 Task: Add an event with the title Second Webinar: Advanced Google AdWords Campaigns, date '2024/03/11', time 8:00 AM to 10:00 AMand add a description: Throughout the session, we will encourage collaboration, provide inspiration through real-world case studies, and leverage emerging technologies as catalysts for change. By synergizing the expertise and perspectives of the participants, we aim to generate a comprehensive range of ideas that can shape the future of sustainable transportation., put the event into Red category, logged in from the account softage.3@softage.netand send the event invitation to softage.6@softage.net and softage.7@softage.net. Set a reminder for the event At time of event
Action: Mouse moved to (88, 94)
Screenshot: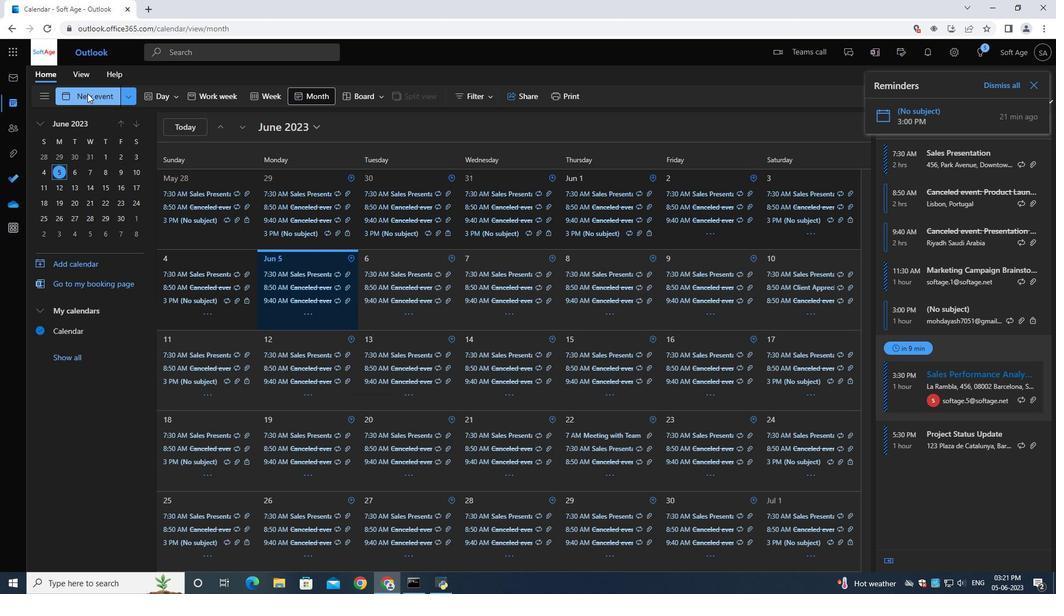 
Action: Mouse pressed left at (88, 94)
Screenshot: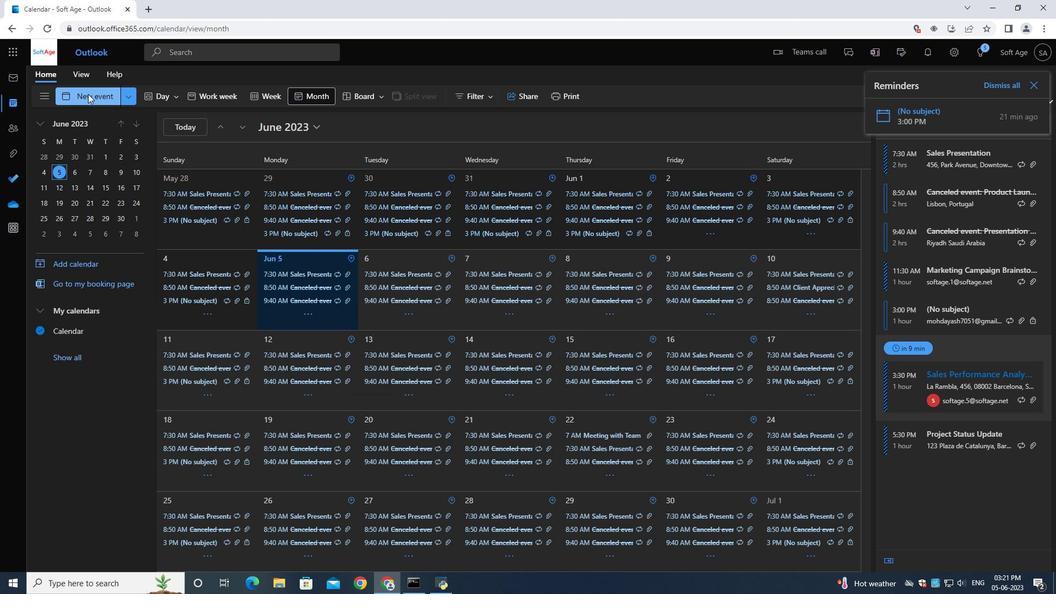 
Action: Mouse moved to (317, 162)
Screenshot: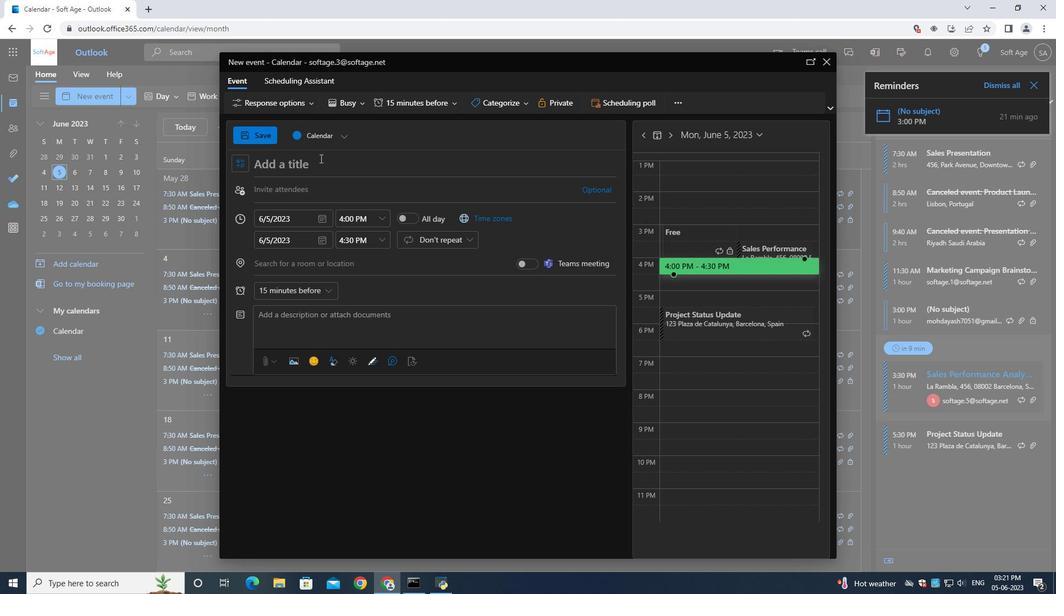 
Action: Mouse pressed left at (317, 162)
Screenshot: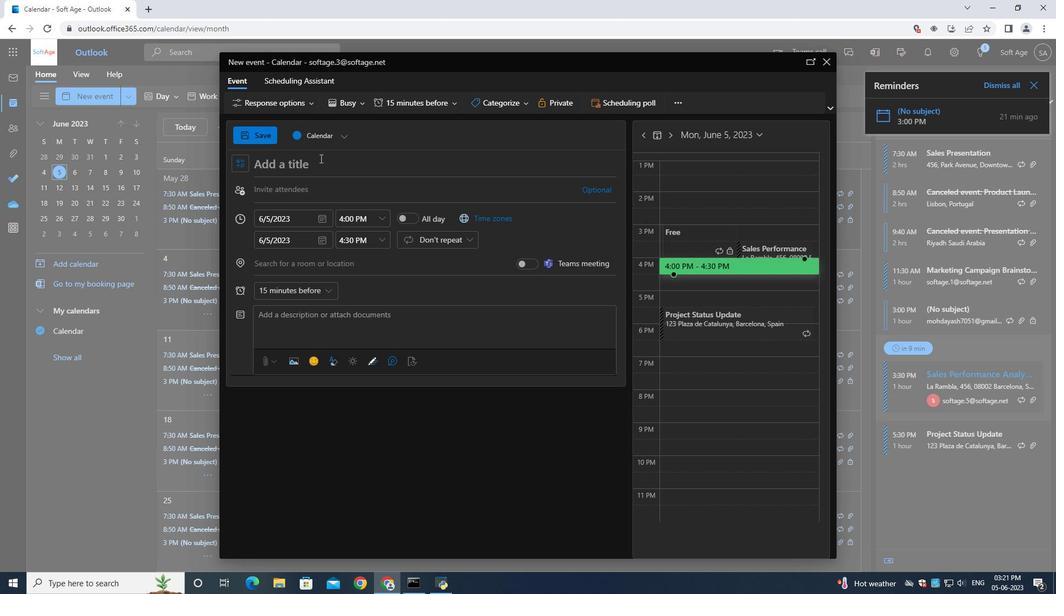 
Action: Key pressed <Key.shift>Second<Key.space><Key.shift><Key.shift><Key.shift><Key.shift><Key.shift><Key.shift>Webinar<Key.shift_r>:<Key.space><Key.shift>Advanced<Key.space><Key.shift><Key.shift><Key.shift>Google<Key.space><Key.shift>Ad<Key.shift>Words<Key.space><Key.shift>Campaigns
Screenshot: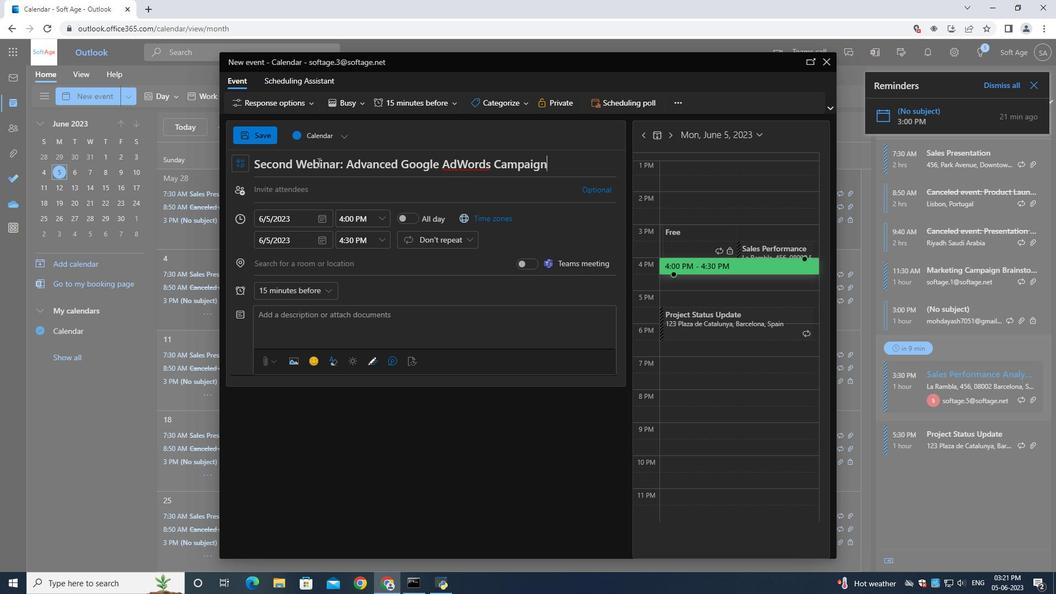 
Action: Mouse moved to (325, 215)
Screenshot: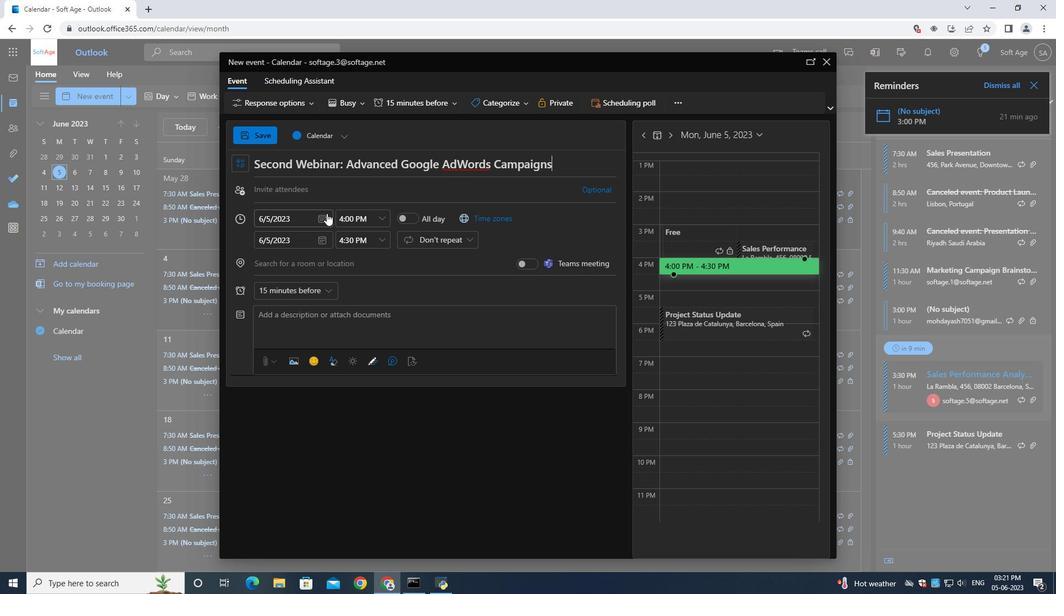 
Action: Mouse pressed left at (325, 215)
Screenshot: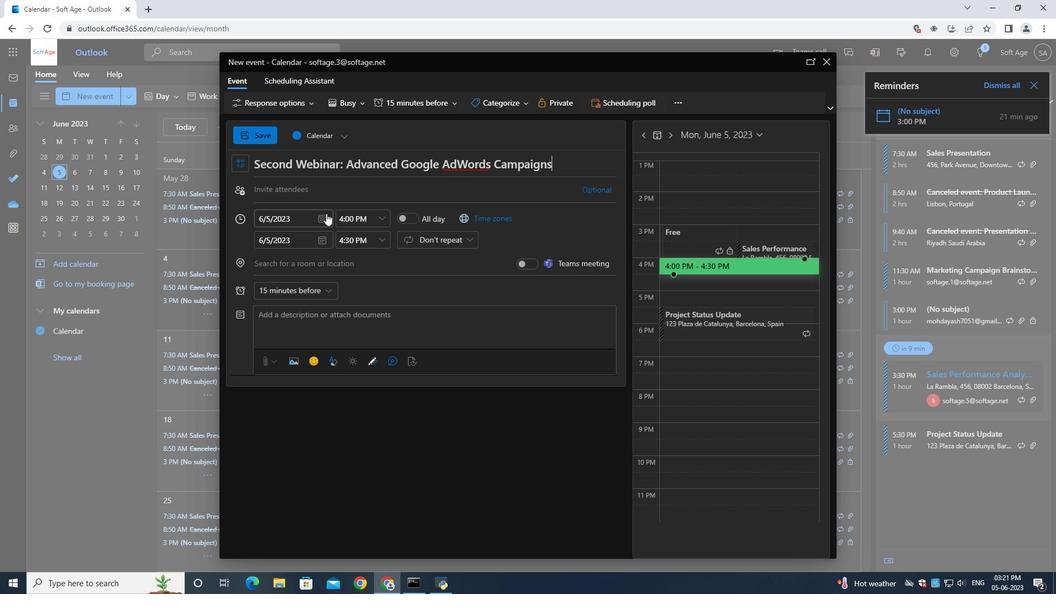 
Action: Mouse moved to (353, 248)
Screenshot: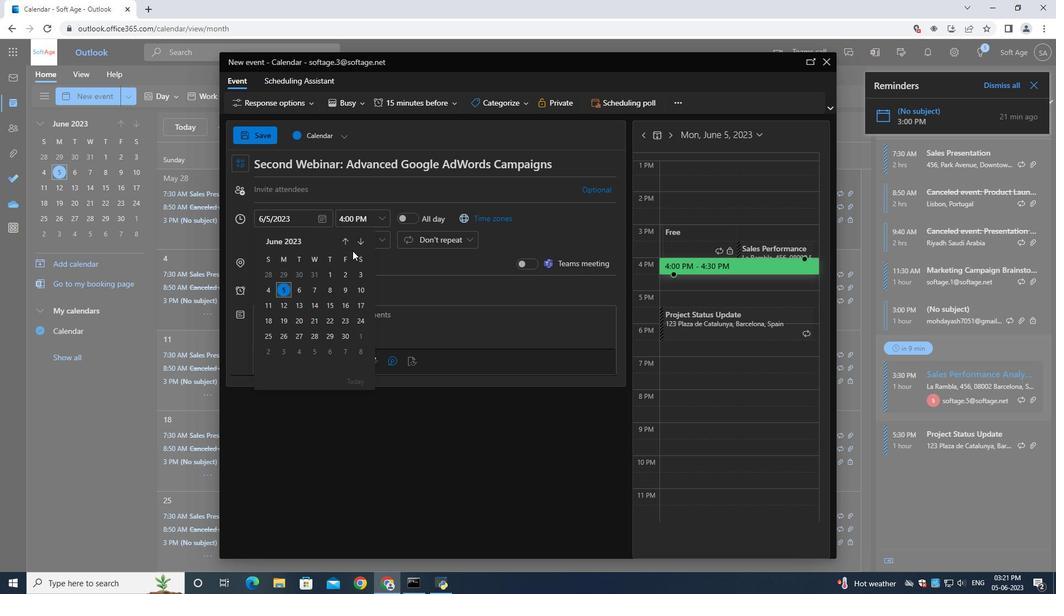 
Action: Mouse pressed left at (353, 248)
Screenshot: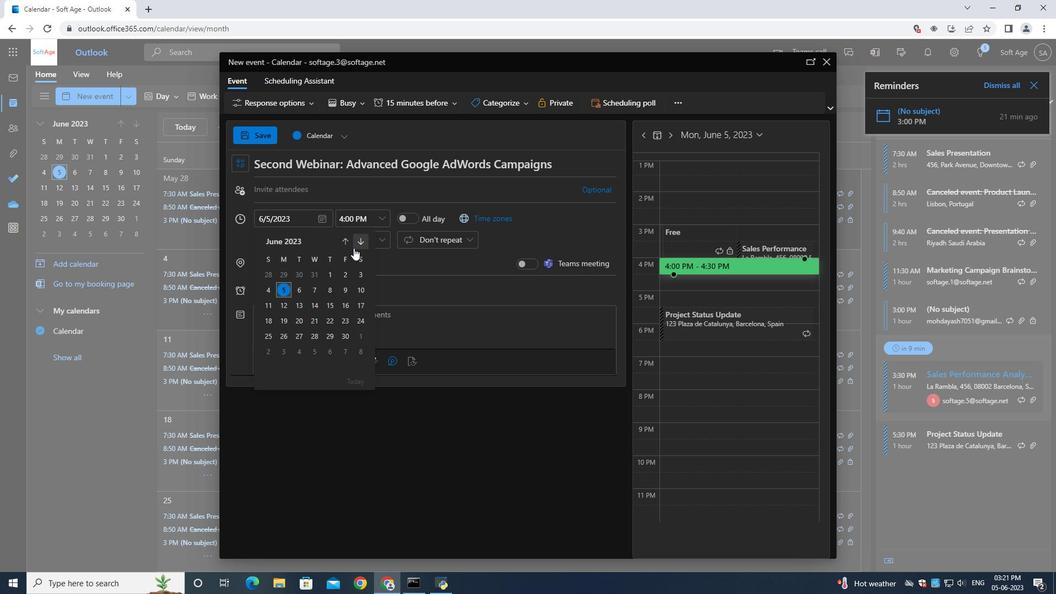 
Action: Mouse pressed left at (353, 248)
Screenshot: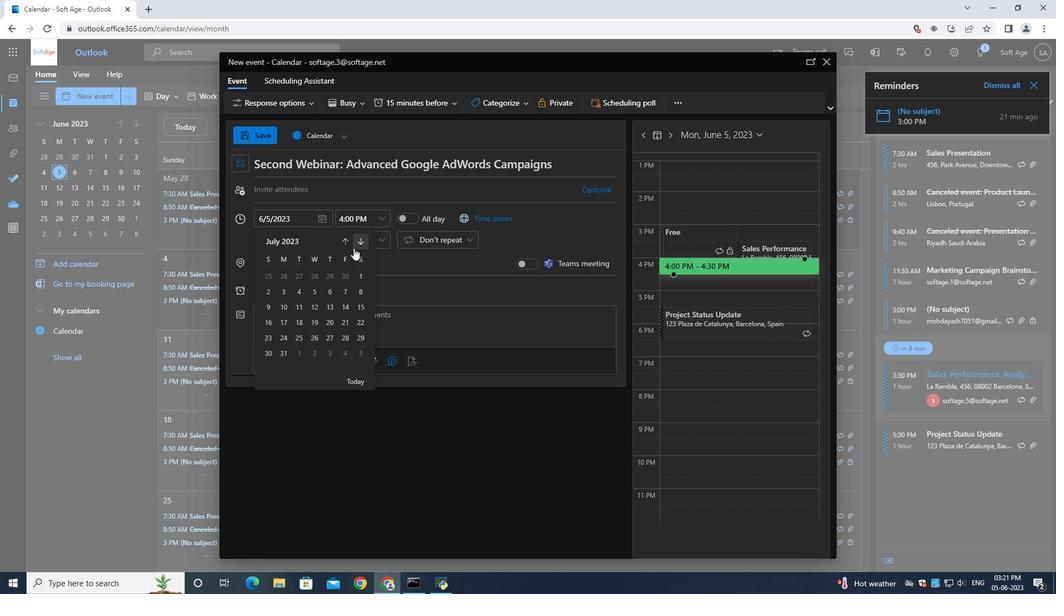 
Action: Mouse pressed left at (353, 248)
Screenshot: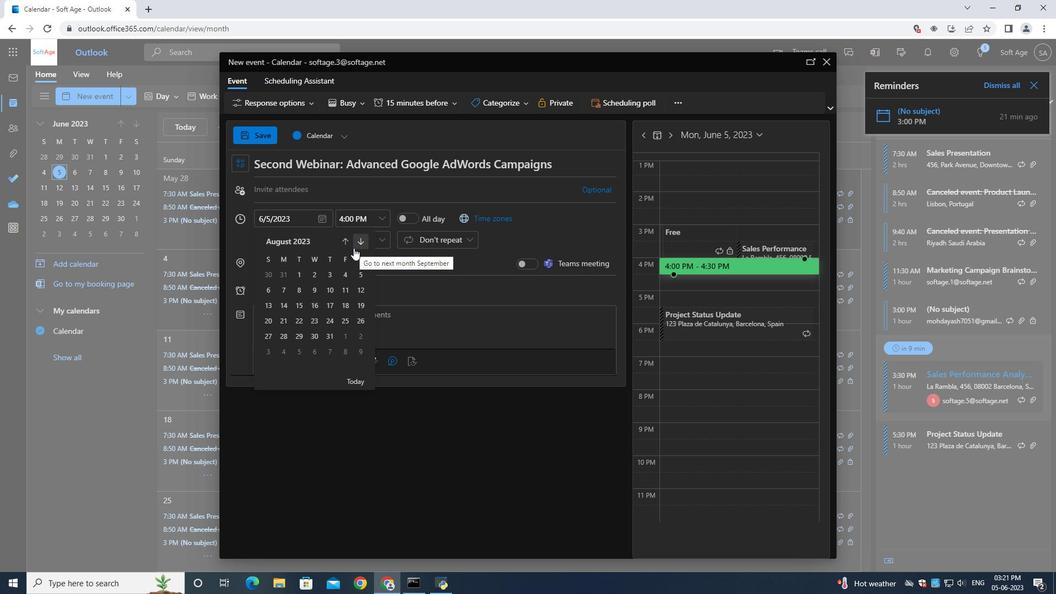 
Action: Mouse pressed left at (353, 248)
Screenshot: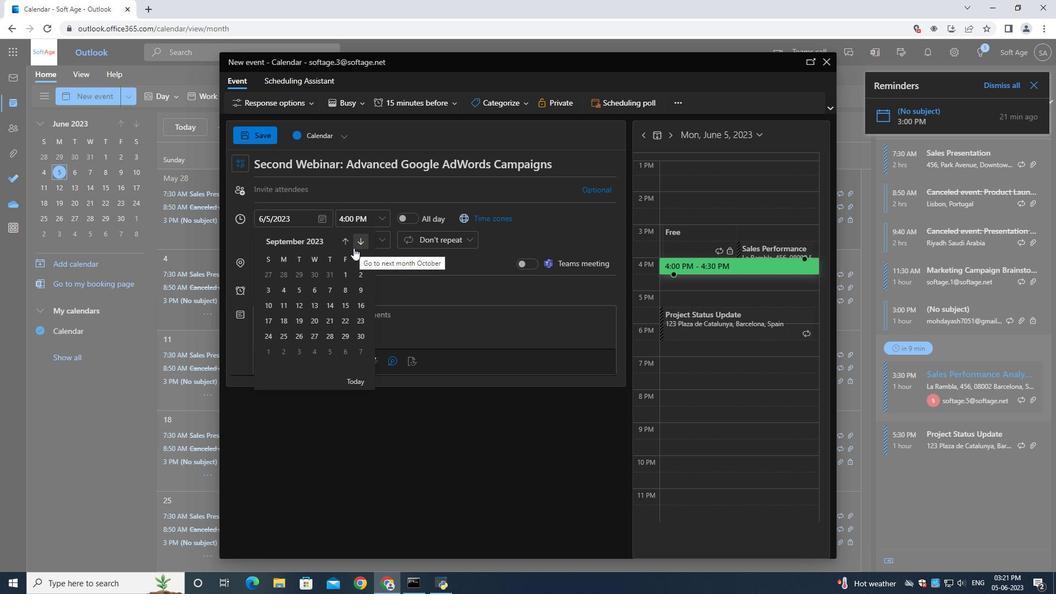
Action: Mouse pressed left at (353, 248)
Screenshot: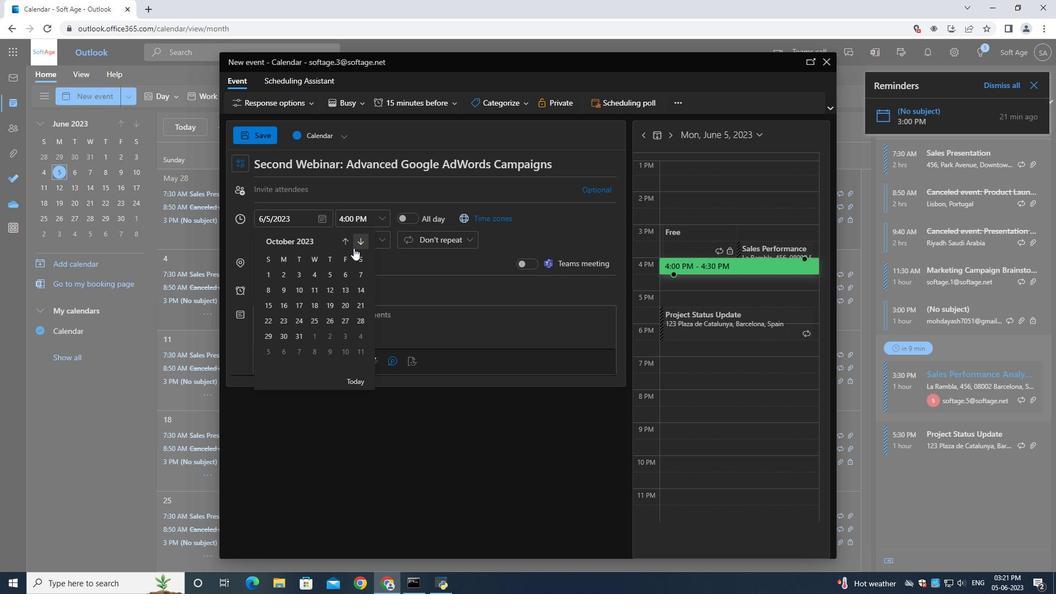 
Action: Mouse pressed left at (353, 248)
Screenshot: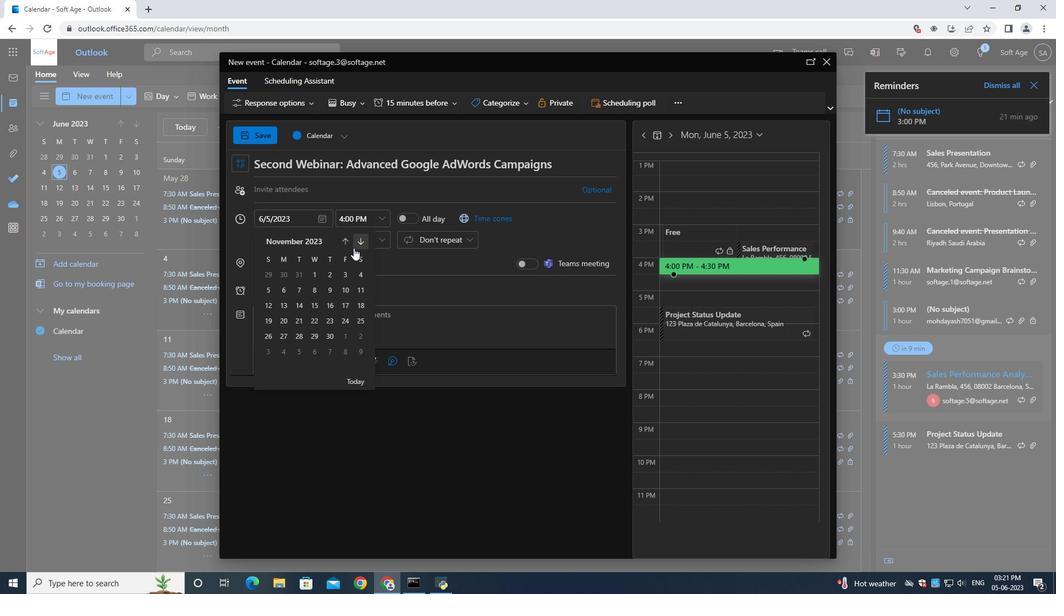 
Action: Mouse pressed left at (353, 248)
Screenshot: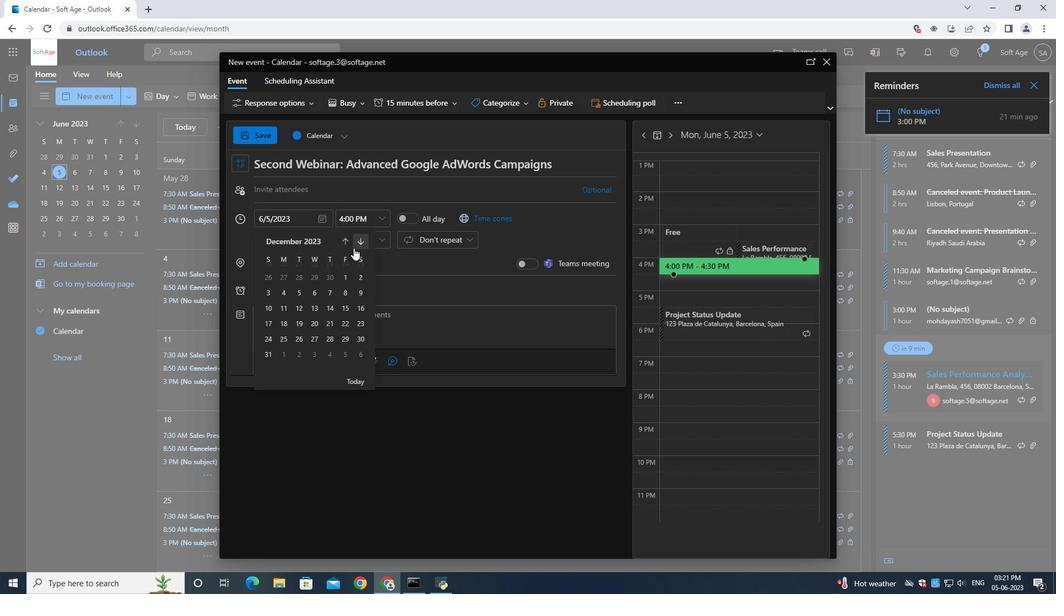 
Action: Mouse pressed left at (353, 248)
Screenshot: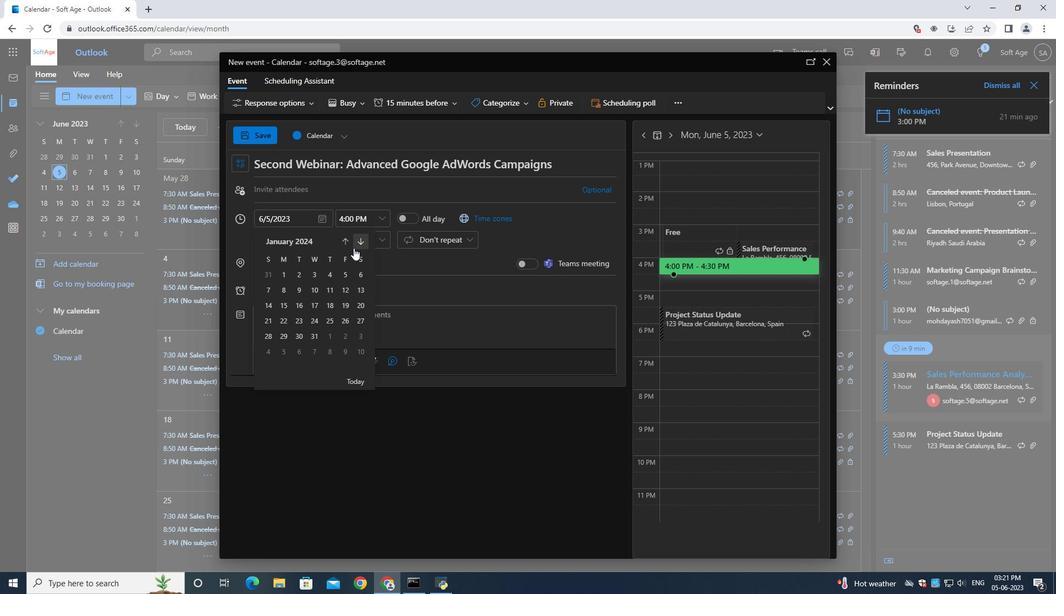 
Action: Mouse pressed left at (353, 248)
Screenshot: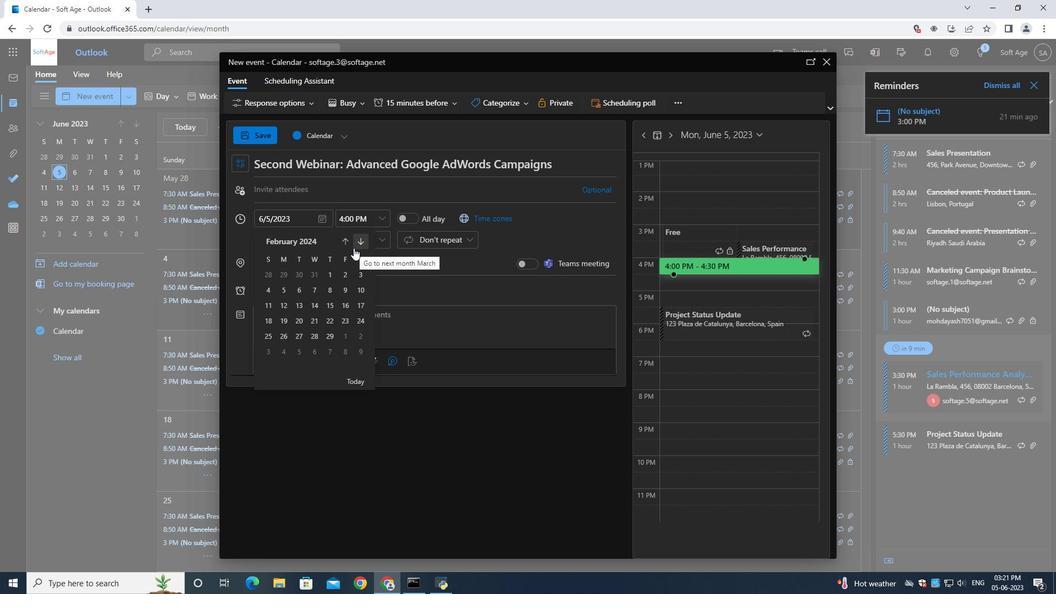 
Action: Mouse moved to (287, 303)
Screenshot: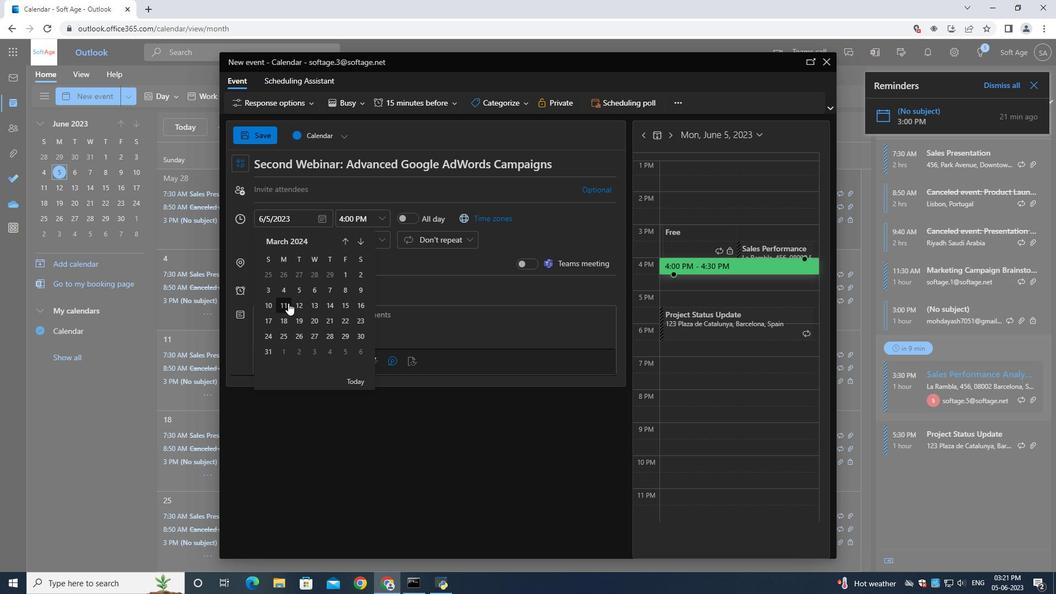 
Action: Mouse pressed left at (287, 303)
Screenshot: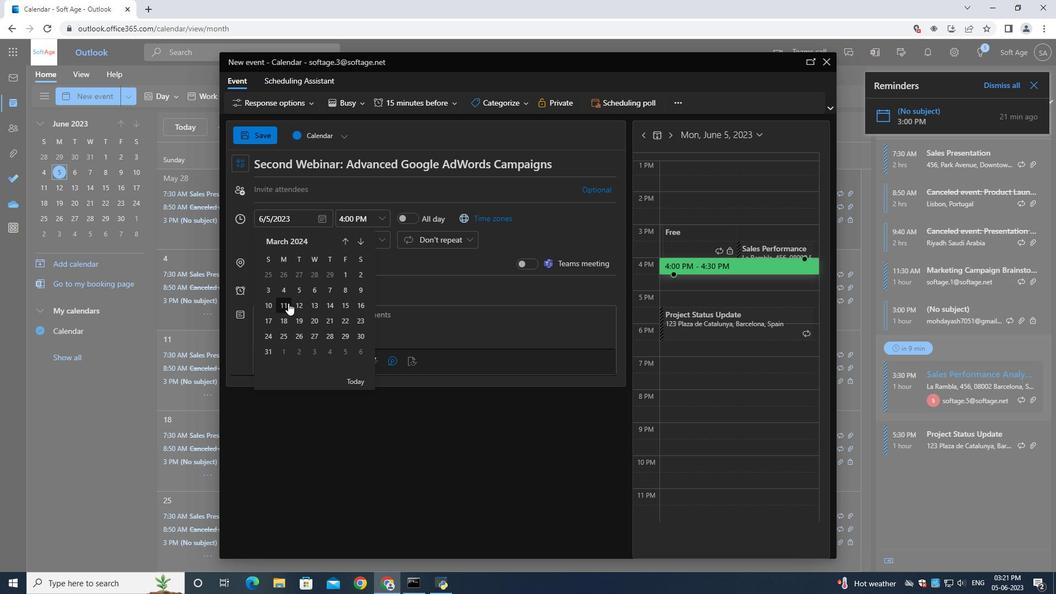 
Action: Mouse moved to (359, 220)
Screenshot: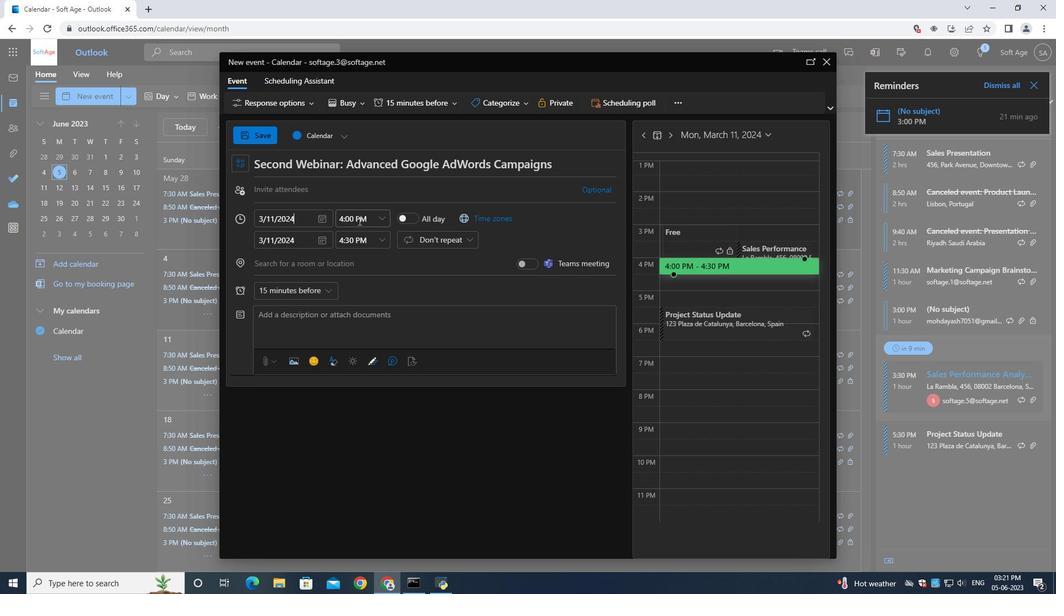
Action: Mouse pressed left at (359, 220)
Screenshot: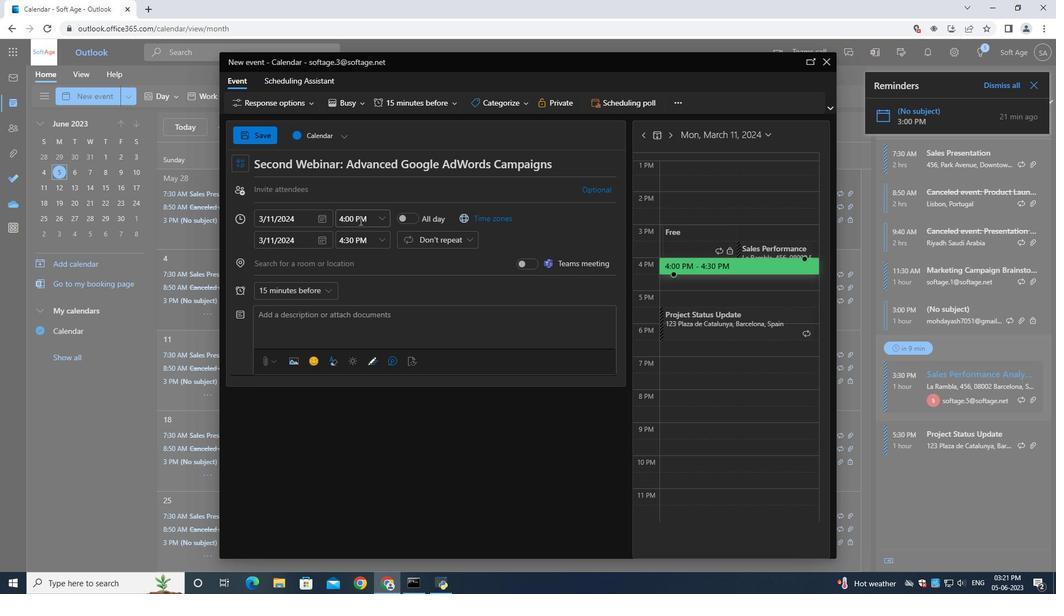 
Action: Mouse moved to (398, 224)
Screenshot: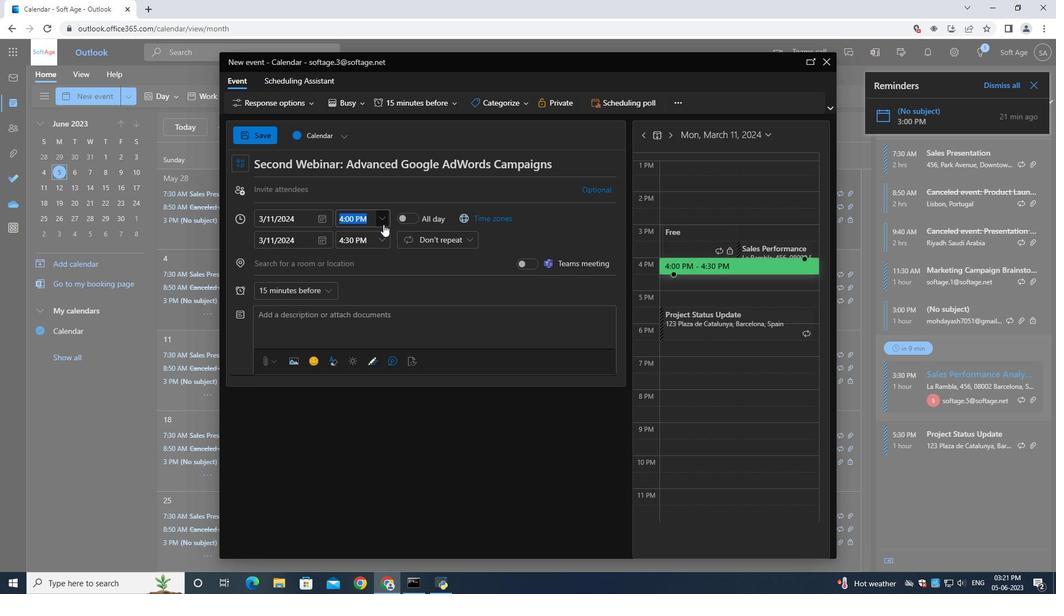 
Action: Key pressed 8<Key.shift_r>:000<Key.backspace><Key.shift>AM
Screenshot: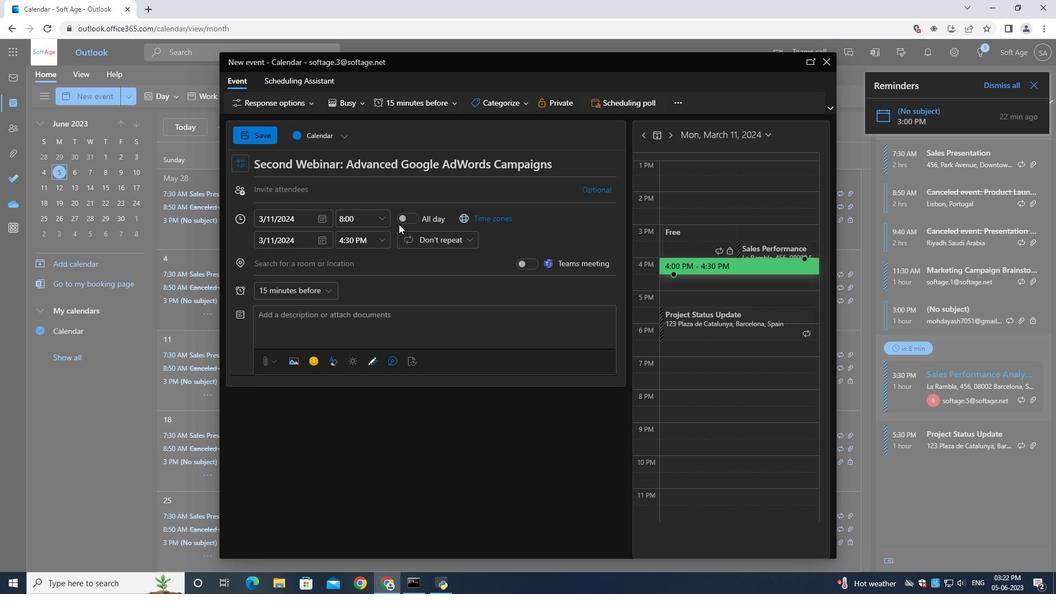 
Action: Mouse moved to (356, 242)
Screenshot: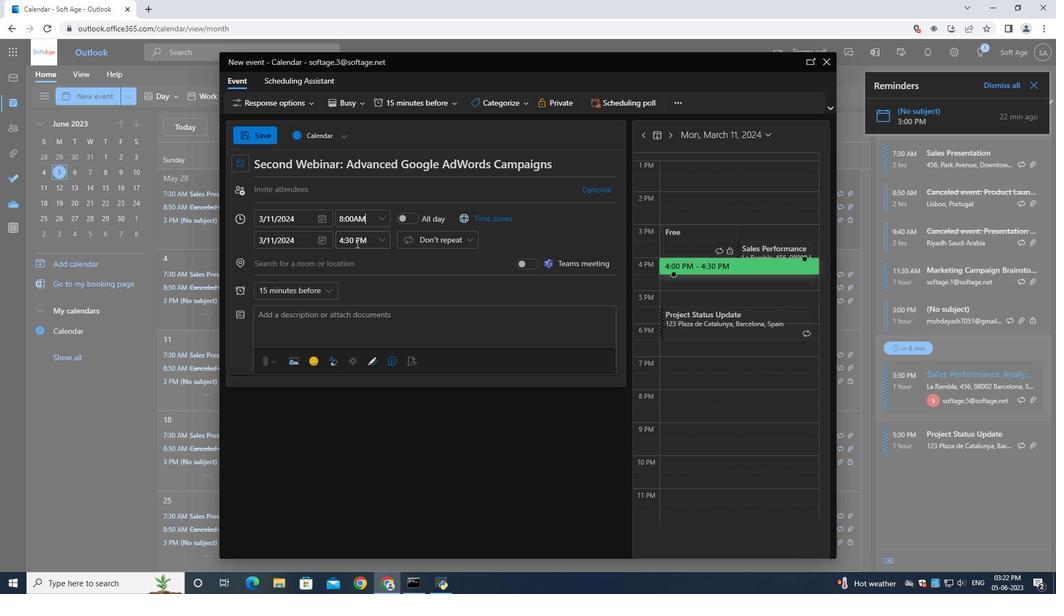 
Action: Mouse pressed left at (356, 242)
Screenshot: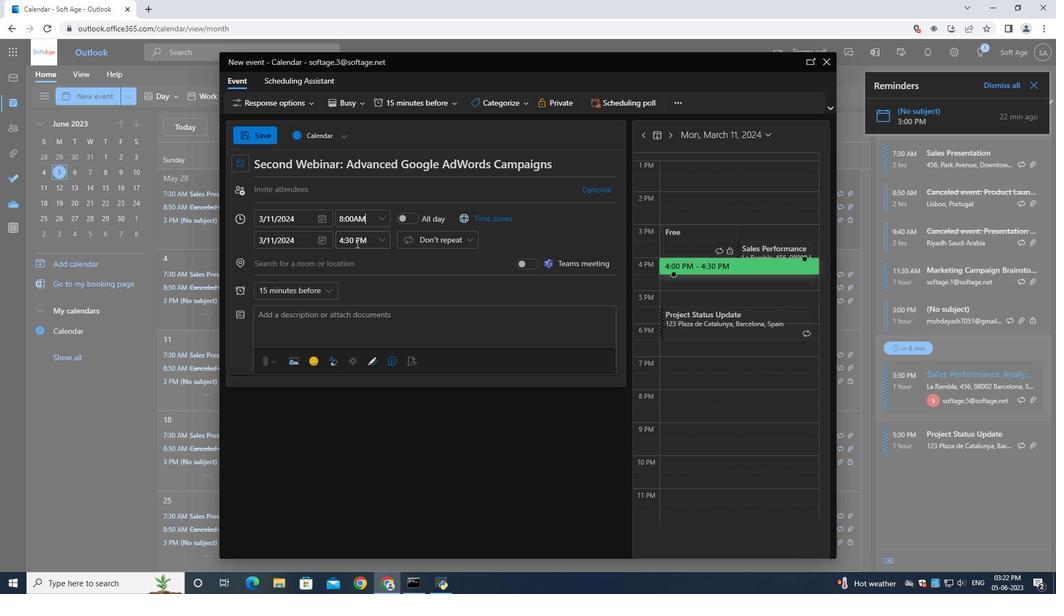 
Action: Mouse moved to (357, 242)
Screenshot: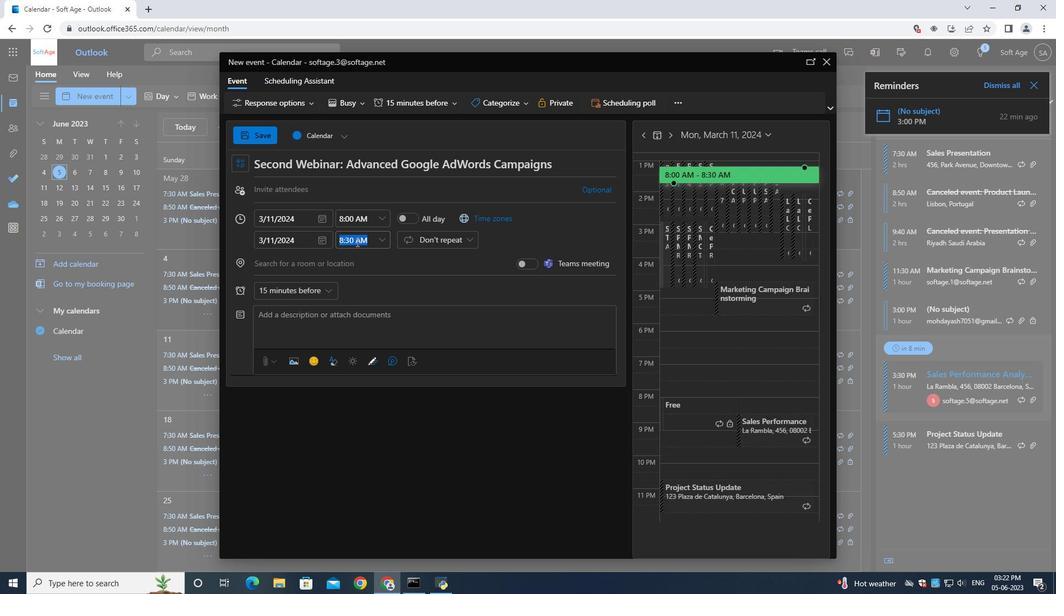 
Action: Key pressed 10<Key.shift_r>:00<Key.shift>AM
Screenshot: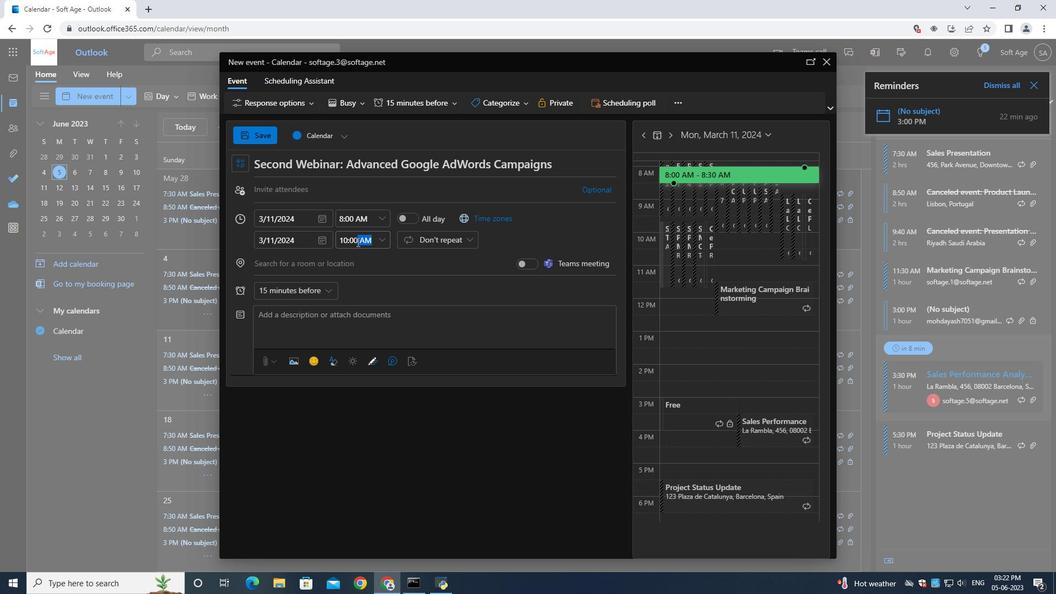 
Action: Mouse moved to (322, 315)
Screenshot: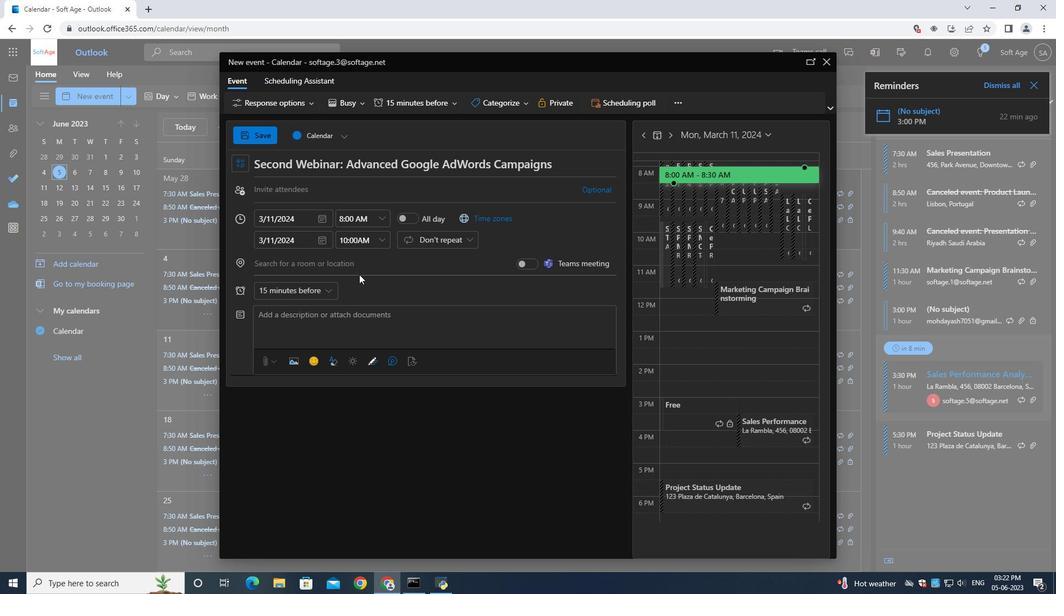 
Action: Mouse pressed left at (322, 315)
Screenshot: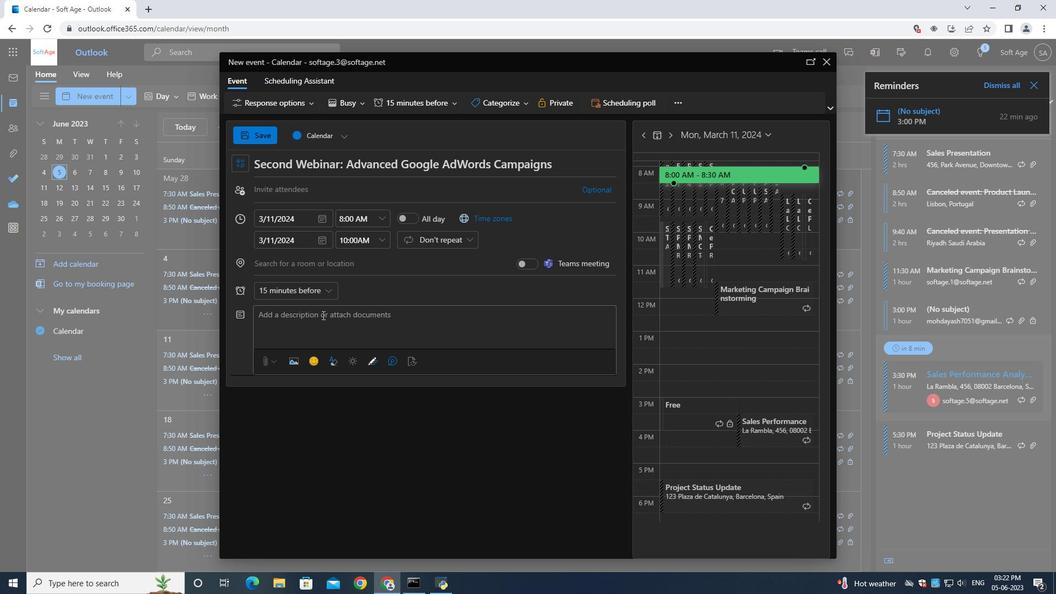 
Action: Mouse moved to (322, 315)
Screenshot: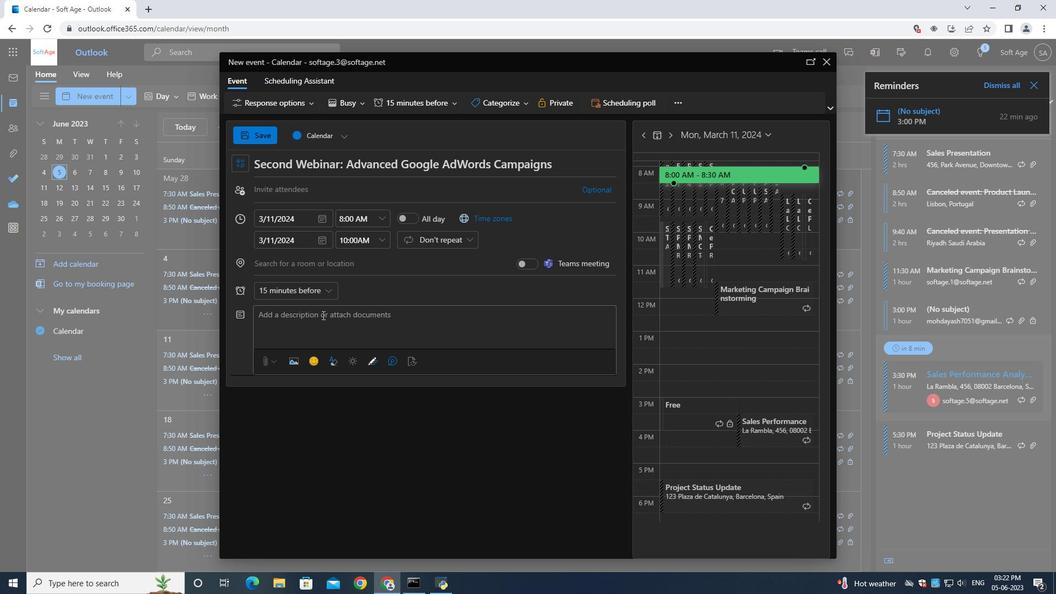 
Action: Key pressed <Key.shift>Throughout<Key.space>the<Key.space>session<Key.space><Key.backspace>,<Key.space>we<Key.space>will<Key.space>encourage<Key.space>collaboration<Key.space><Key.backspace>,<Key.space>provide<Key.space>inspiration<Key.space>through<Key.space>real-world<Key.space>case<Key.space>studies,<Key.space>and<Key.space>leverage<Key.space>emerging<Key.space>technologies<Key.space>as<Key.space>catalysts<Key.space>for<Key.space>chanf<Key.backspace>ge.<Key.space><Key.shift>By<Key.space>synergizing<Key.space>the<Key.space>expertise<Key.space>and<Key.space>perpectives<Key.space>r<Key.backspace><Key.backspace><Key.backspace><Key.backspace><Key.backspace>i<Key.backspace>ves<Key.space>of<Key.space><Key.backspace><Key.backspace><Key.backspace><Key.backspace><Key.backspace><Key.backspace><Key.backspace><Key.backspace><Key.backspace><Key.backspace><Key.backspace><Key.backspace>spectives<Key.space>of<Key.space>the<Key.space>participants,<Key.space>we<Key.space>aim<Key.space>to<Key.space>generate<Key.space>a<Key.space>comprehensive<Key.space>range<Key.space>of<Key.space>ideas<Key.space>that<Key.space>can<Key.space>shape<Key.space>the<Key.space>future<Key.space>of<Key.space>sustainable<Key.space>transportation.
Screenshot: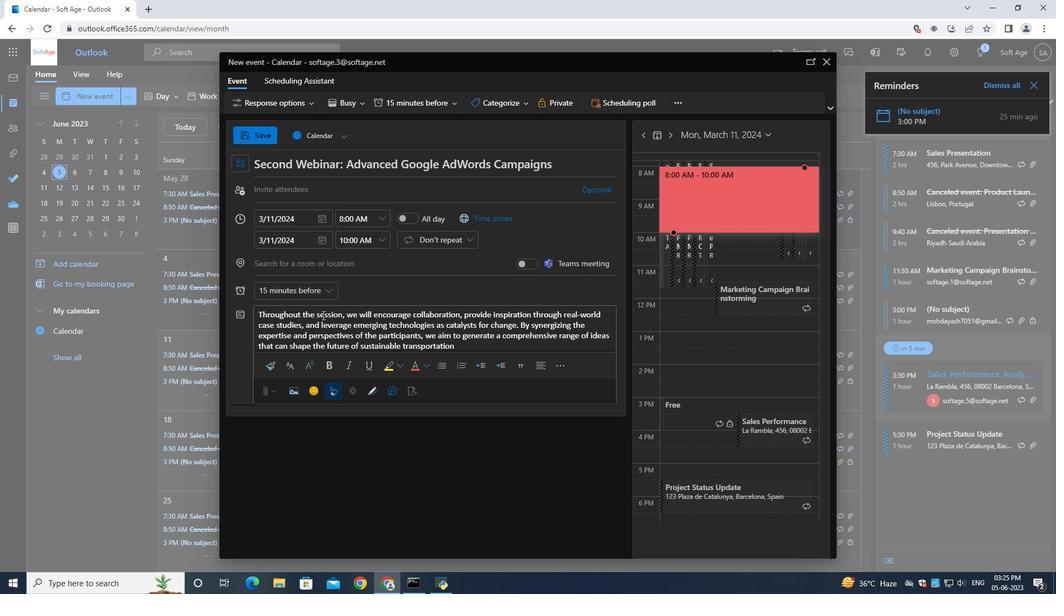 
Action: Mouse moved to (486, 107)
Screenshot: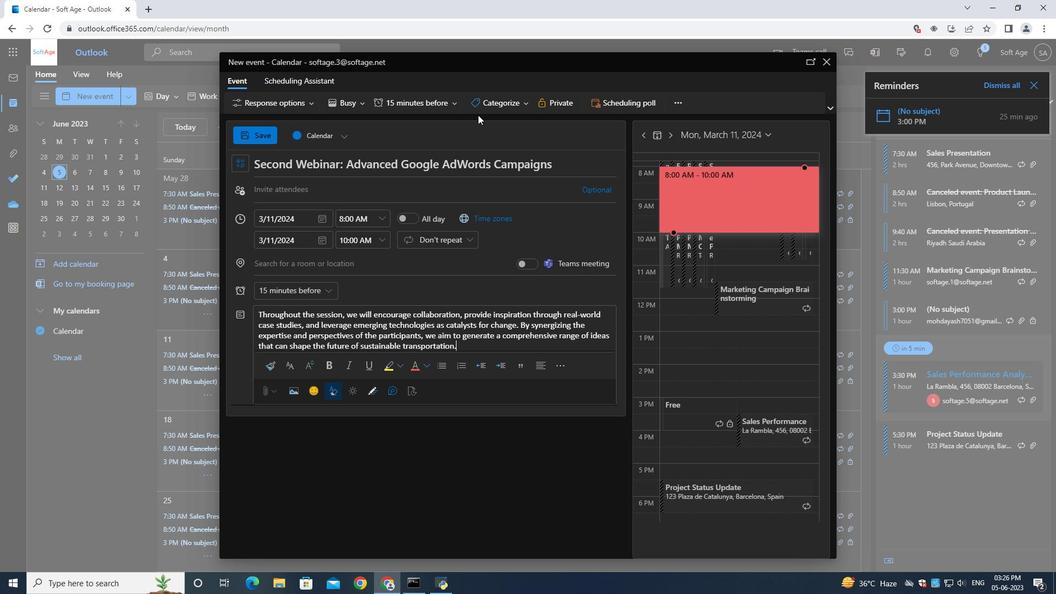 
Action: Mouse pressed left at (486, 107)
Screenshot: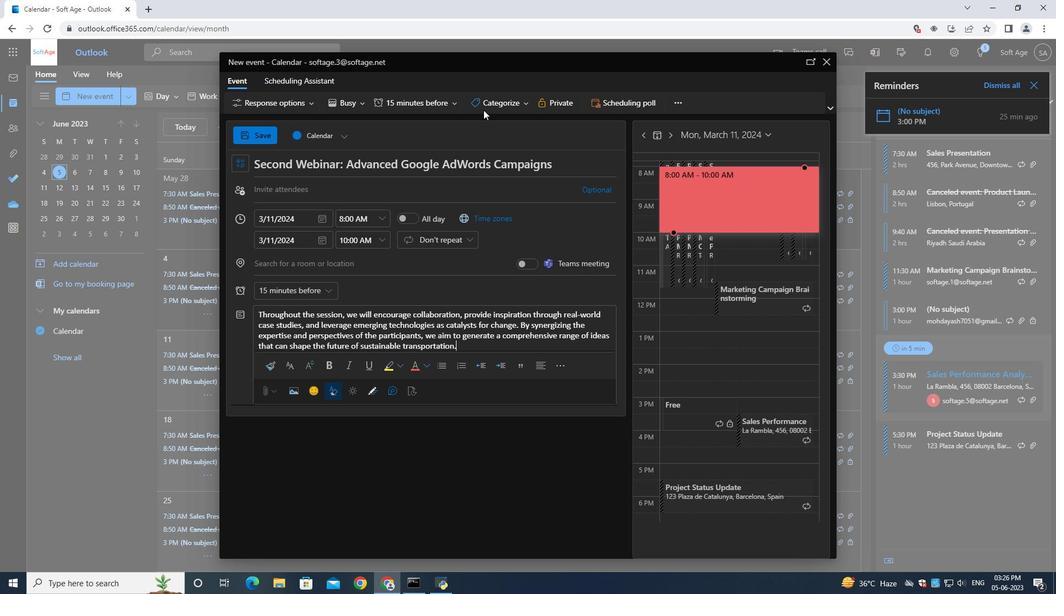 
Action: Mouse moved to (485, 202)
Screenshot: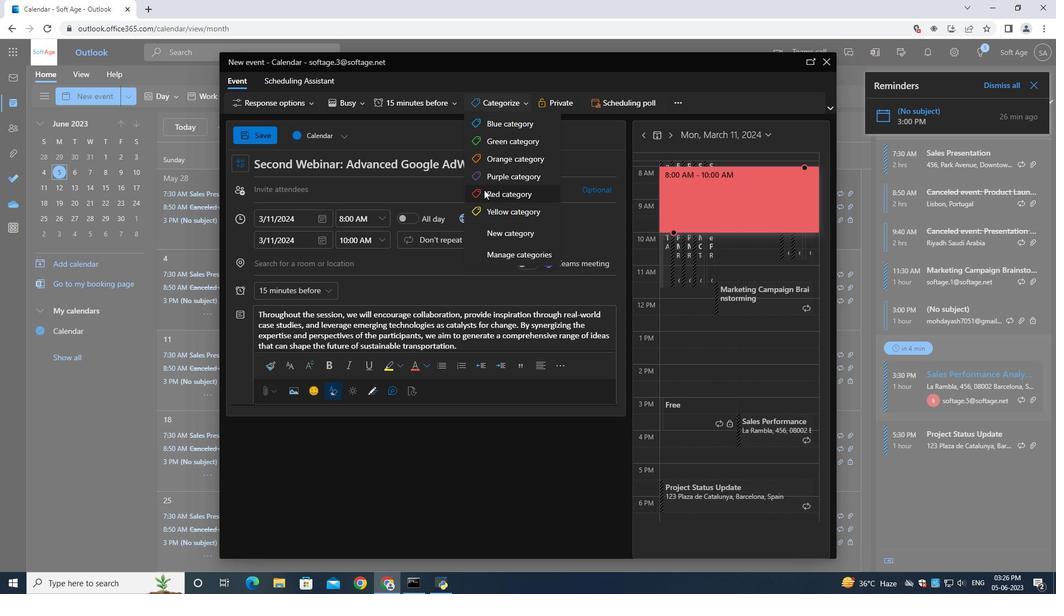 
Action: Mouse pressed left at (485, 202)
Screenshot: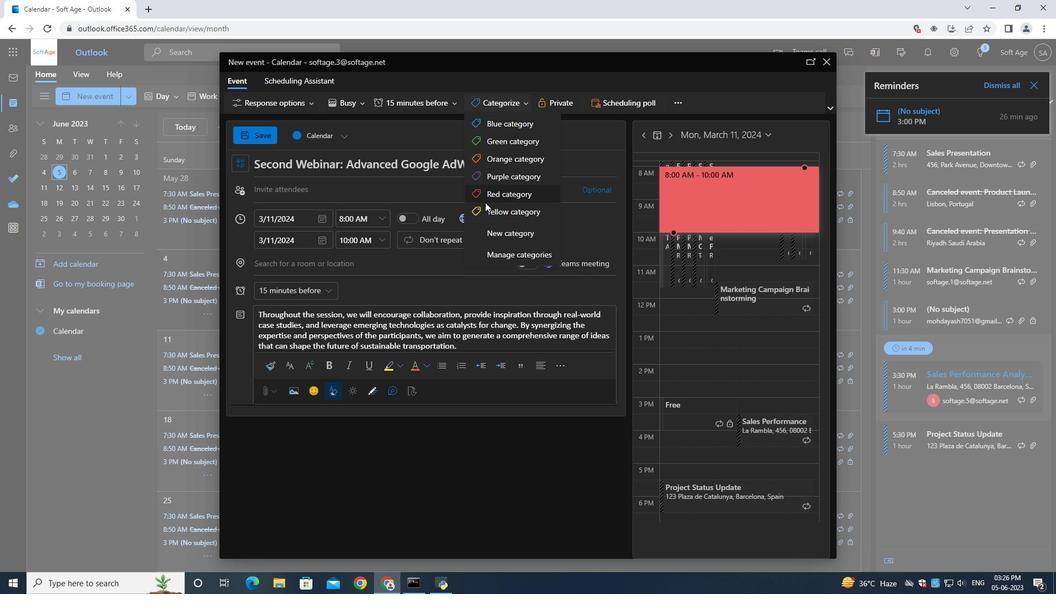 
Action: Mouse moved to (502, 97)
Screenshot: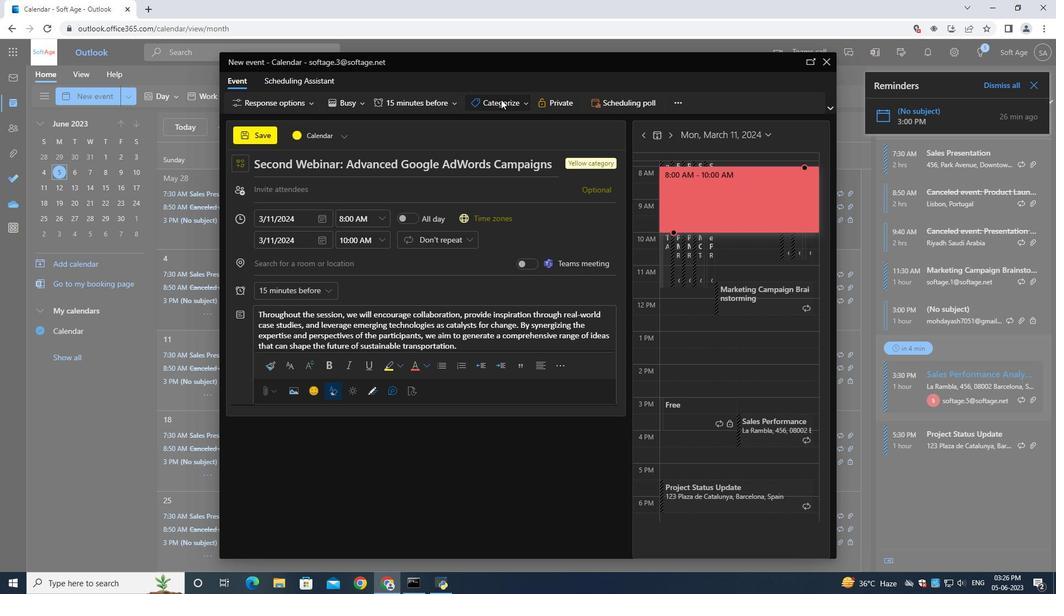
Action: Mouse pressed left at (502, 97)
Screenshot: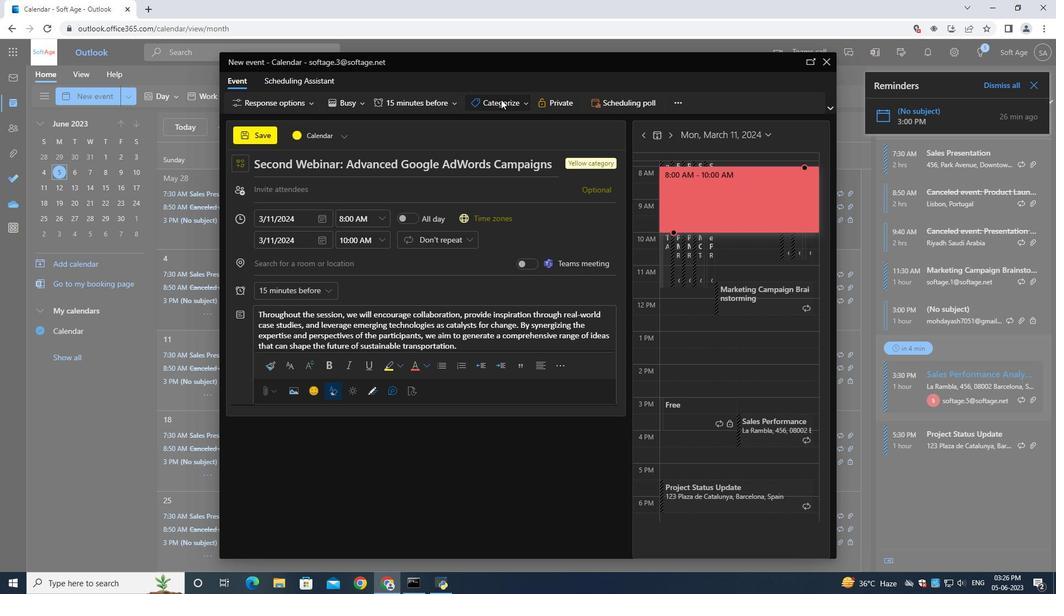 
Action: Mouse moved to (485, 205)
Screenshot: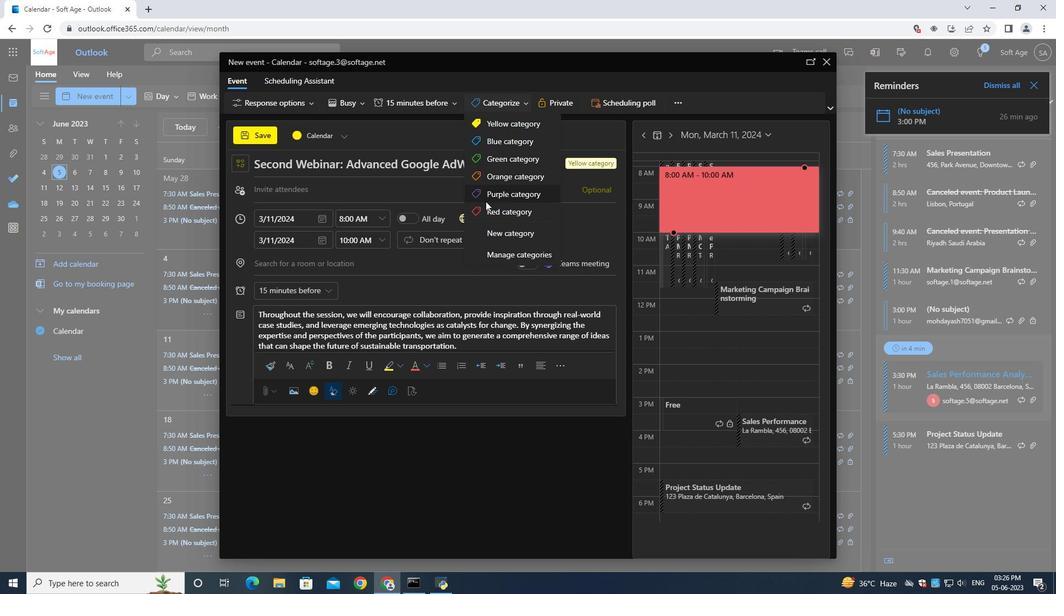 
Action: Mouse pressed left at (485, 205)
Screenshot: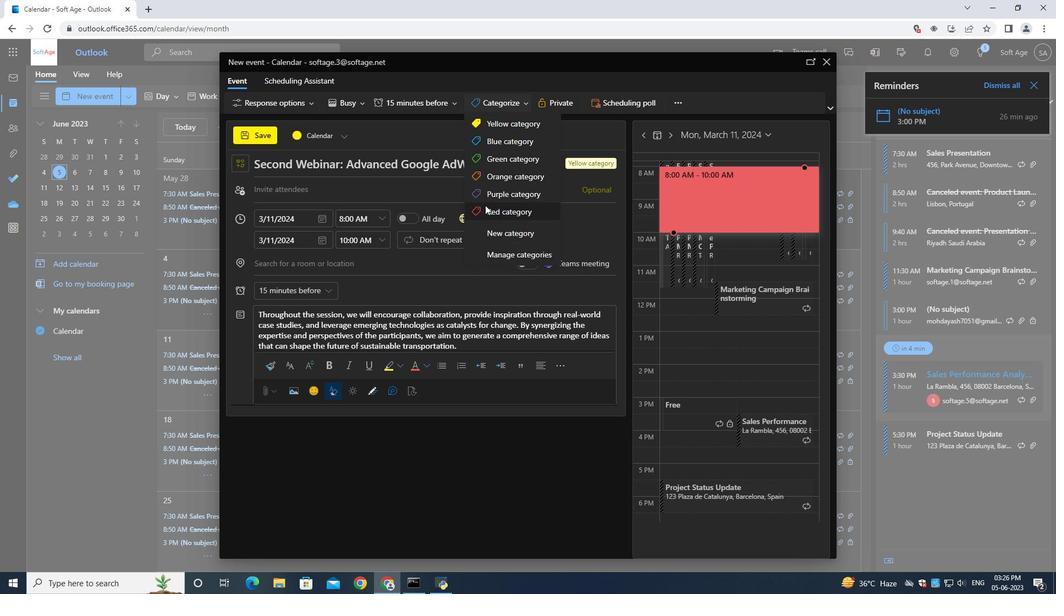 
Action: Mouse moved to (301, 187)
Screenshot: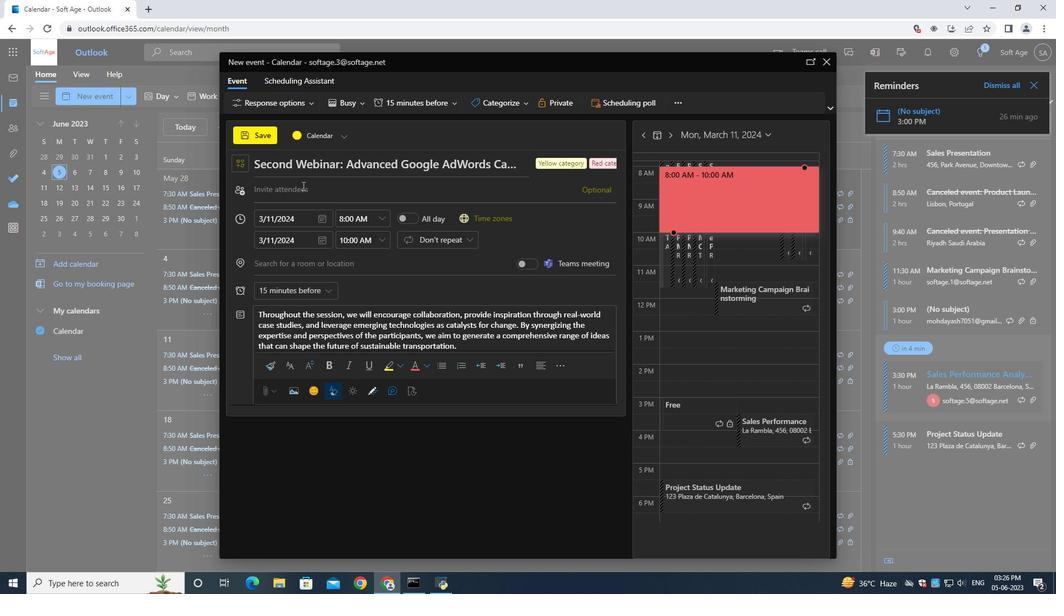 
Action: Mouse pressed left at (301, 187)
Screenshot: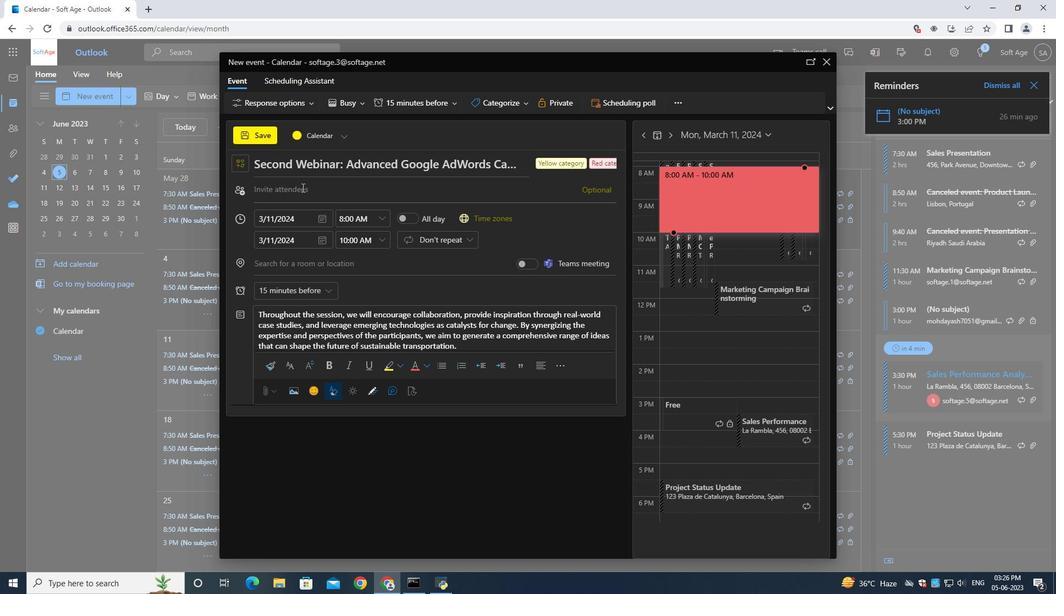 
Action: Mouse moved to (300, 187)
Screenshot: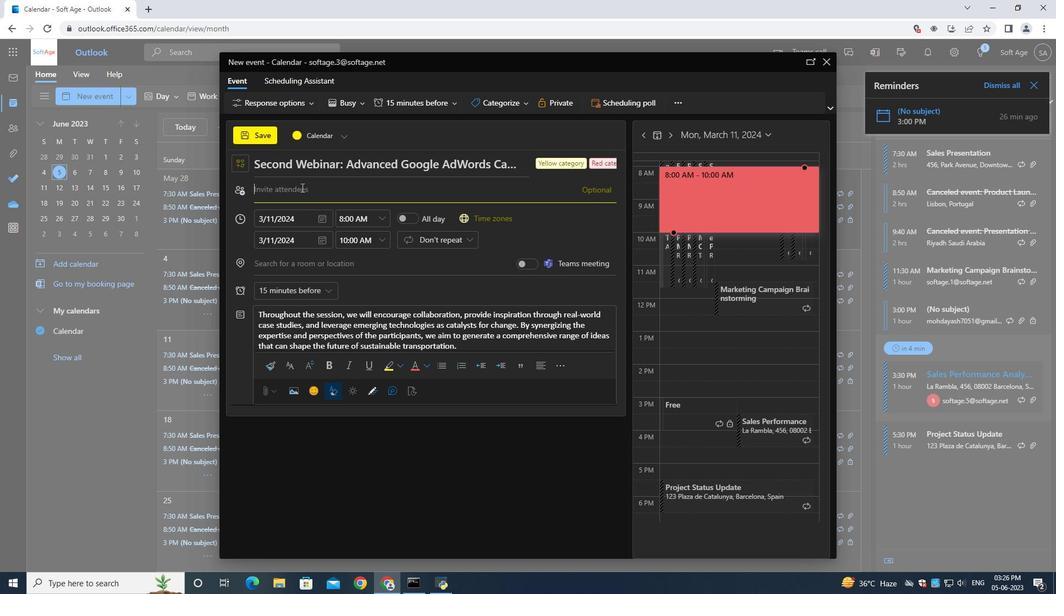 
Action: Key pressed softage.6<Key.shift>@softage.net
Screenshot: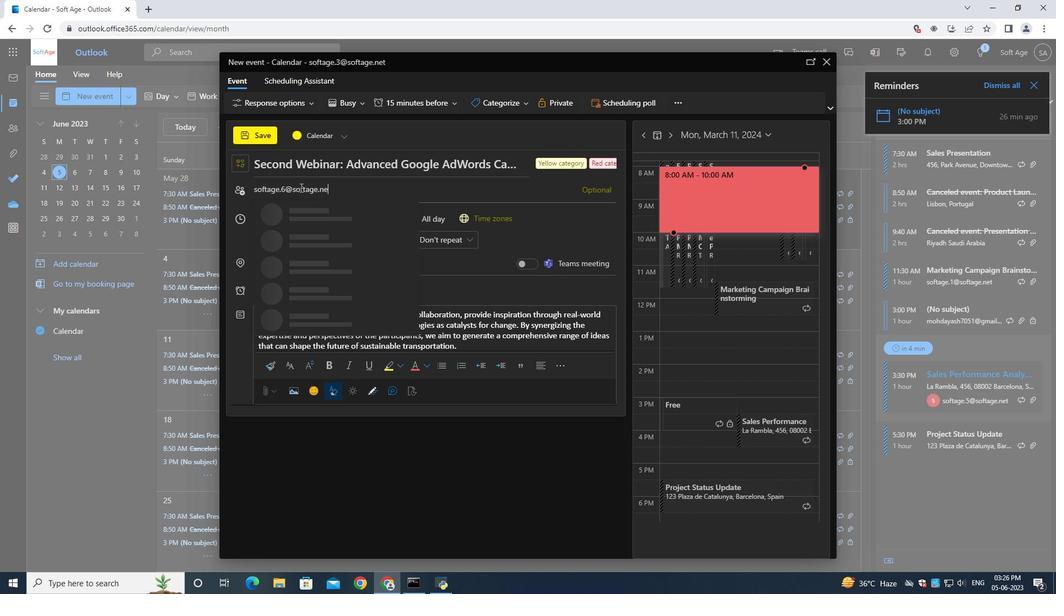 
Action: Mouse moved to (305, 215)
Screenshot: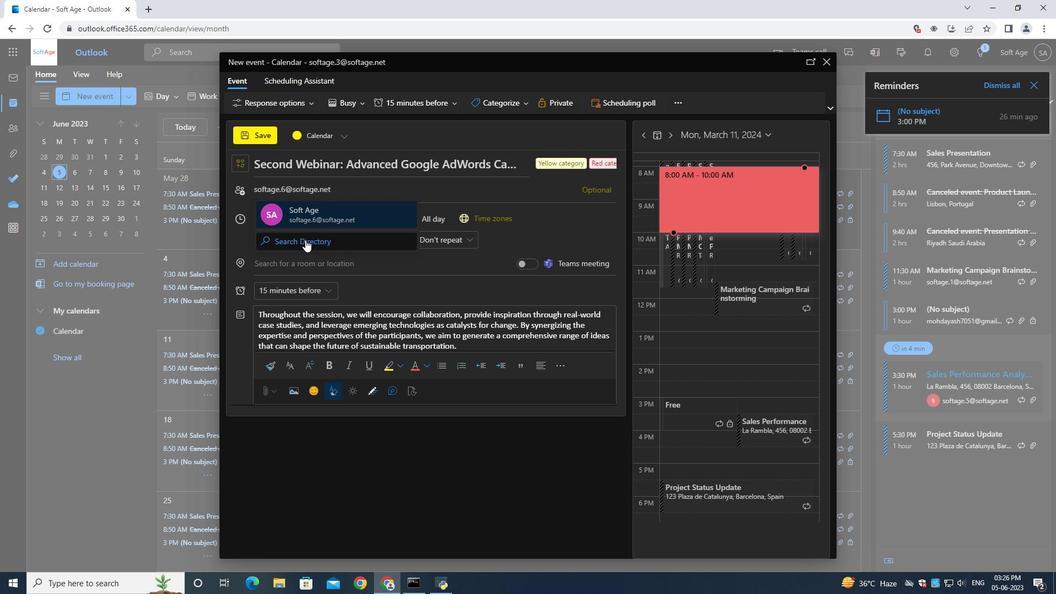 
Action: Mouse pressed left at (305, 215)
Screenshot: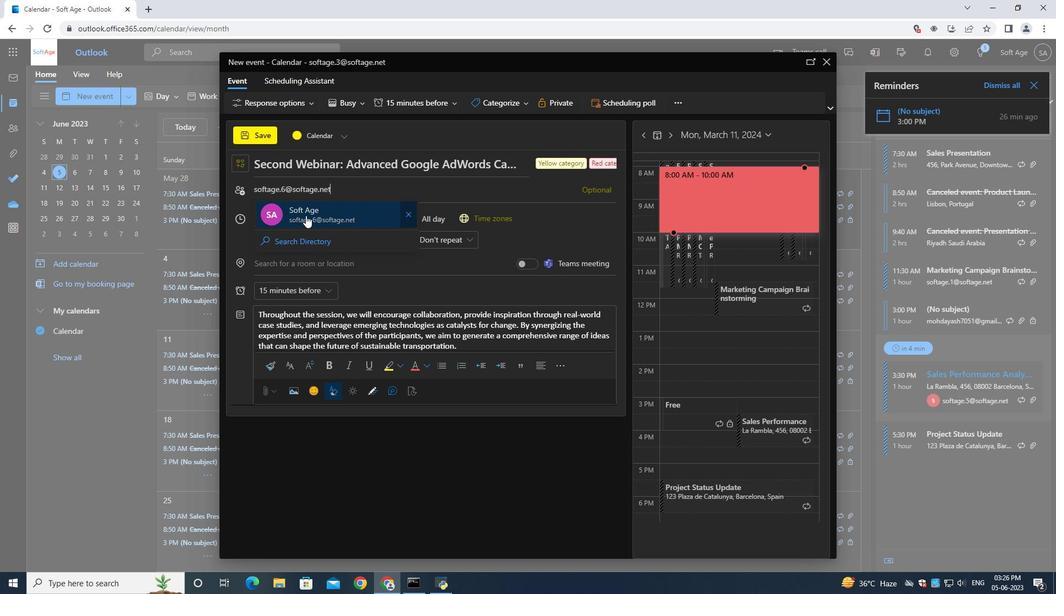 
Action: Mouse moved to (306, 215)
Screenshot: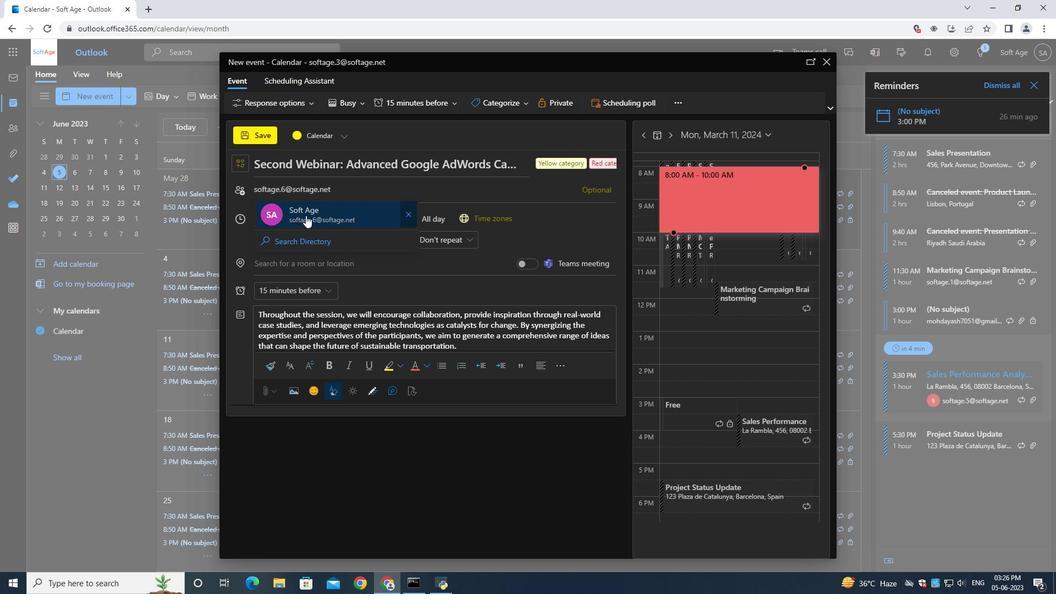
Action: Key pressed softage.7<Key.shift>@softage.net
Screenshot: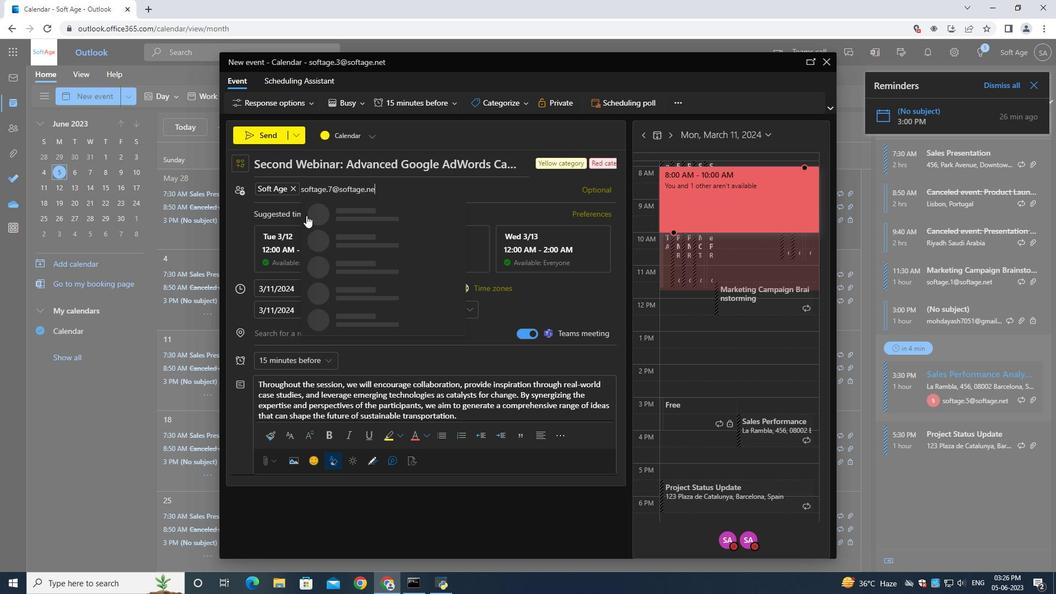 
Action: Mouse moved to (350, 216)
Screenshot: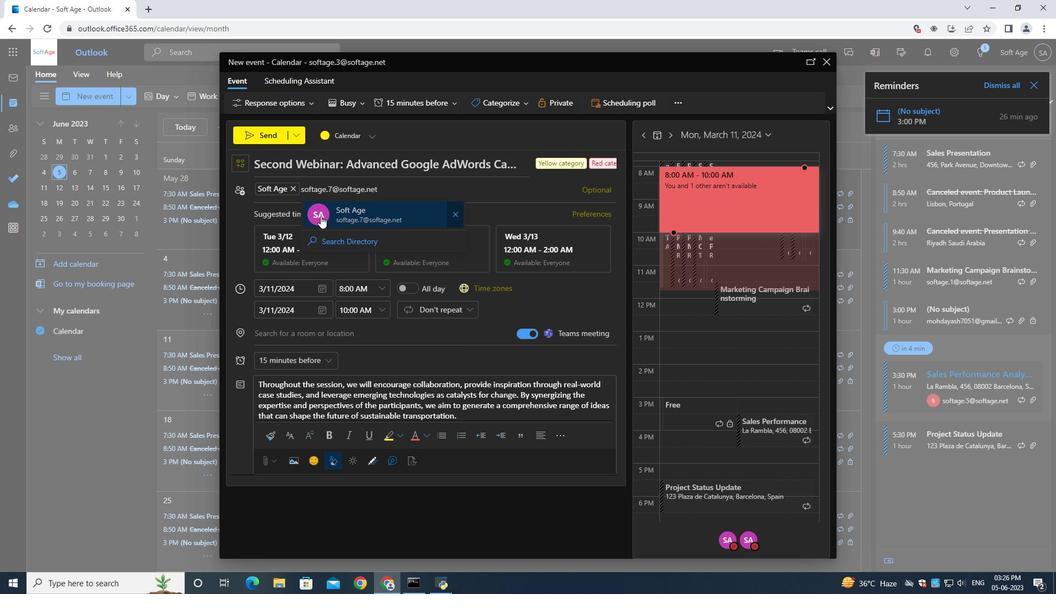 
Action: Mouse pressed left at (350, 216)
Screenshot: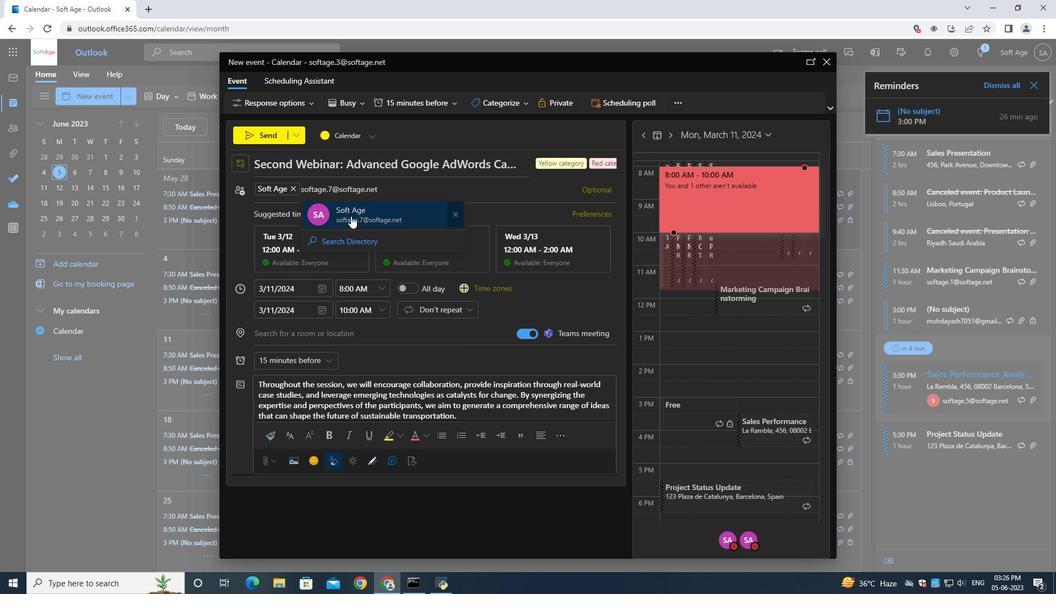 
Action: Mouse moved to (302, 357)
Screenshot: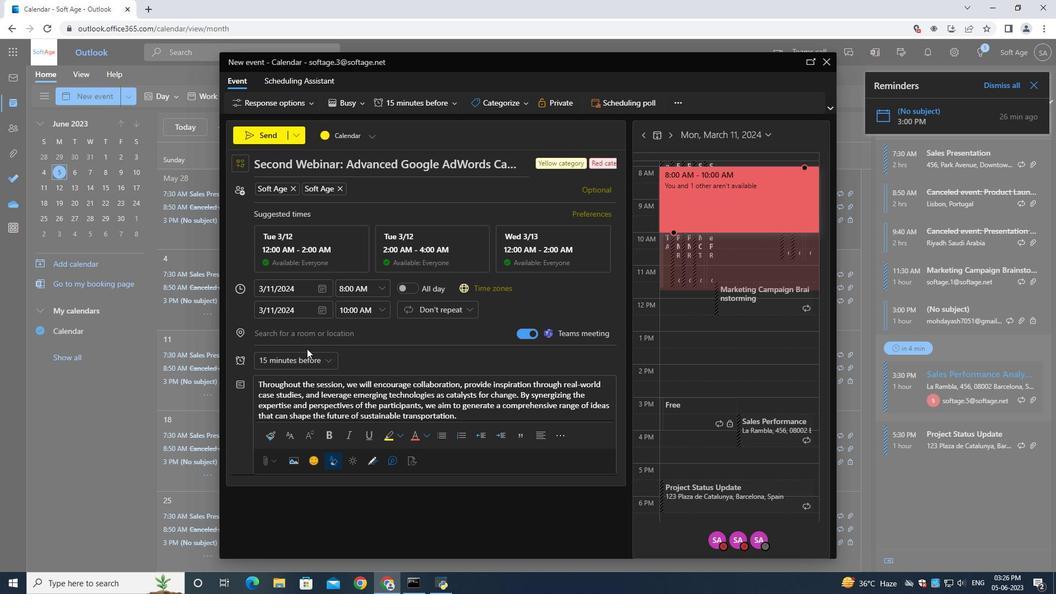 
Action: Mouse pressed left at (302, 357)
Screenshot: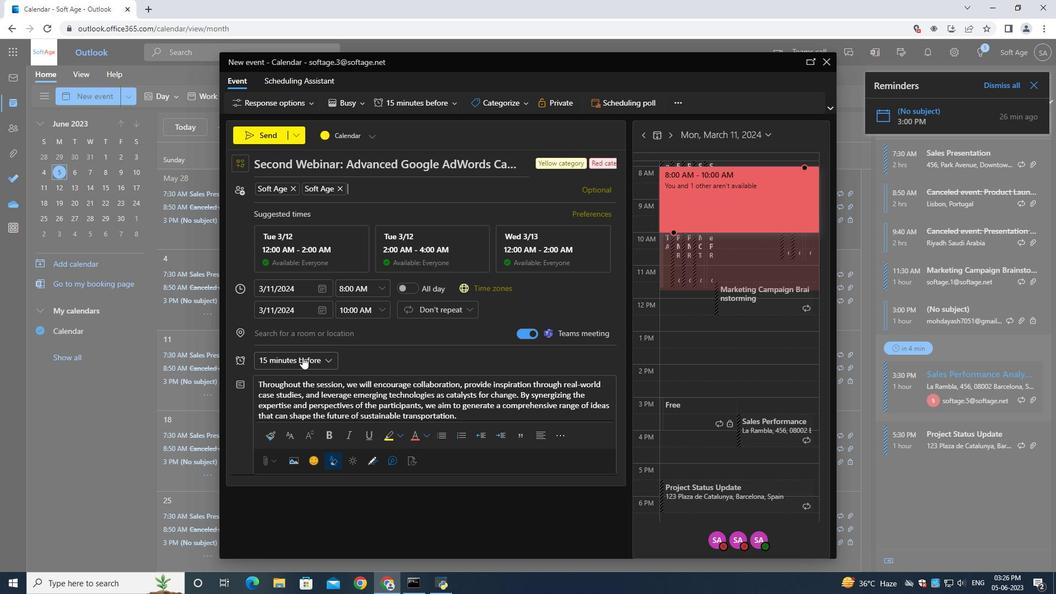 
Action: Mouse moved to (287, 163)
Screenshot: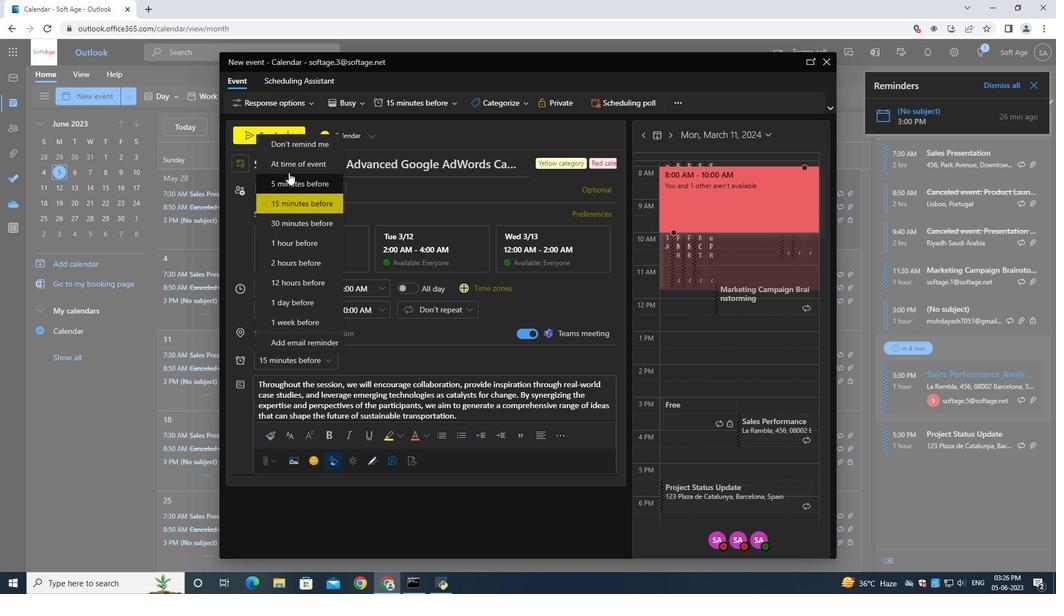 
Action: Mouse pressed left at (287, 163)
Screenshot: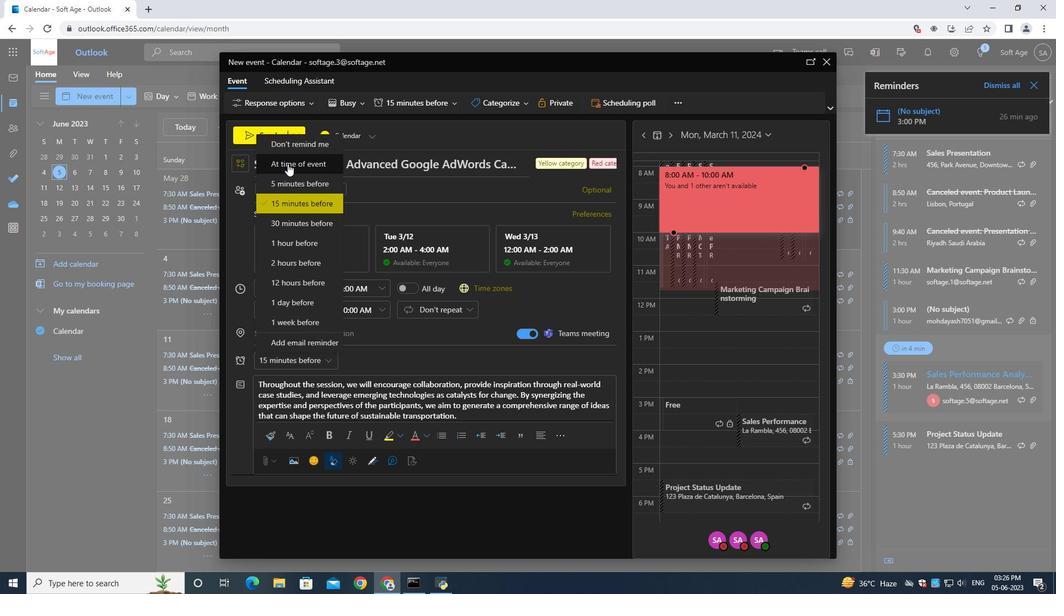 
Action: Mouse moved to (271, 138)
Screenshot: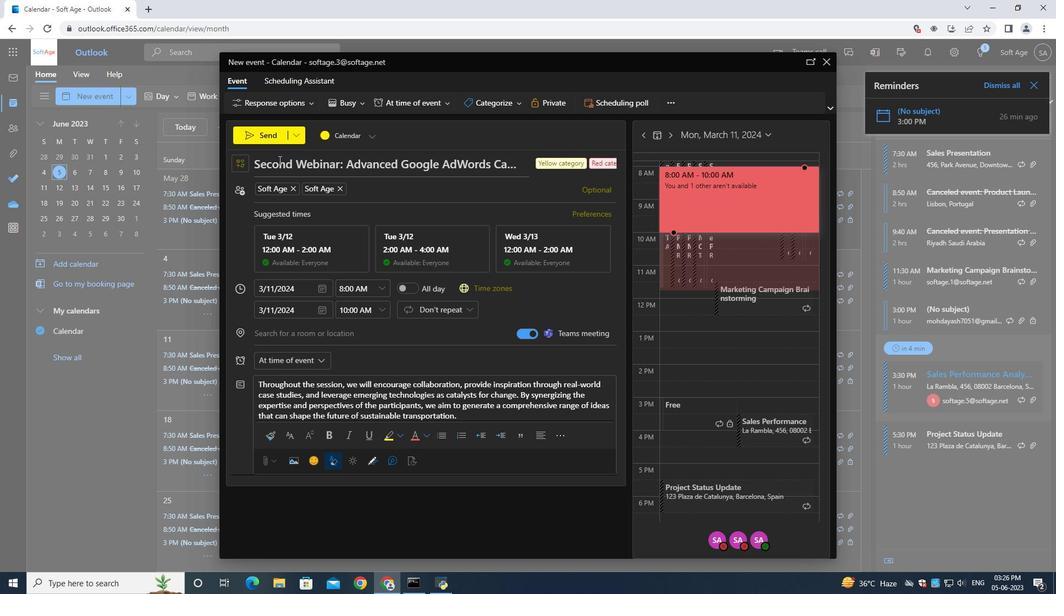 
Action: Mouse pressed left at (271, 138)
Screenshot: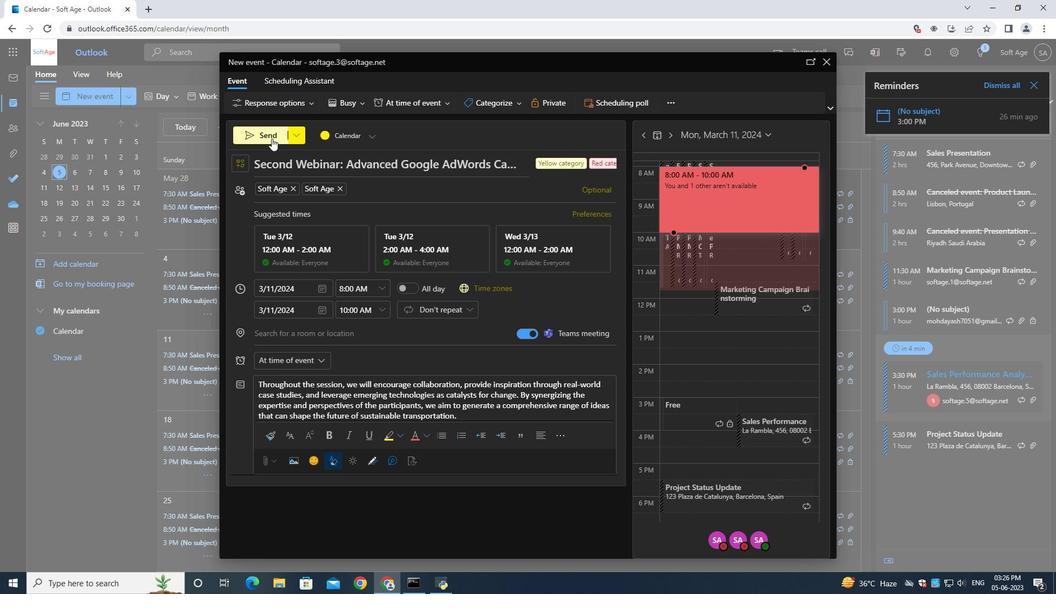 
